 Task: Create a due date automation trigger when advanced on, on the tuesday before a card is due add content with a description not ending with resume at 11:00 AM.
Action: Mouse moved to (1258, 97)
Screenshot: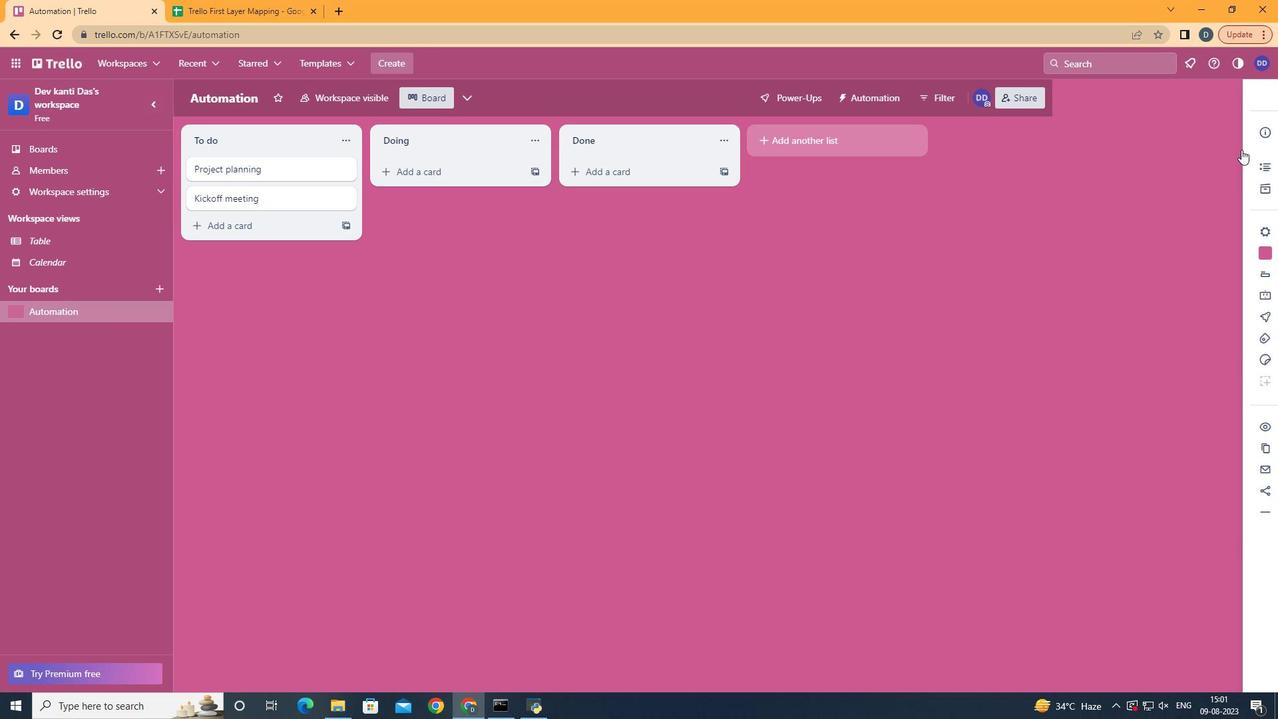 
Action: Mouse pressed left at (1258, 97)
Screenshot: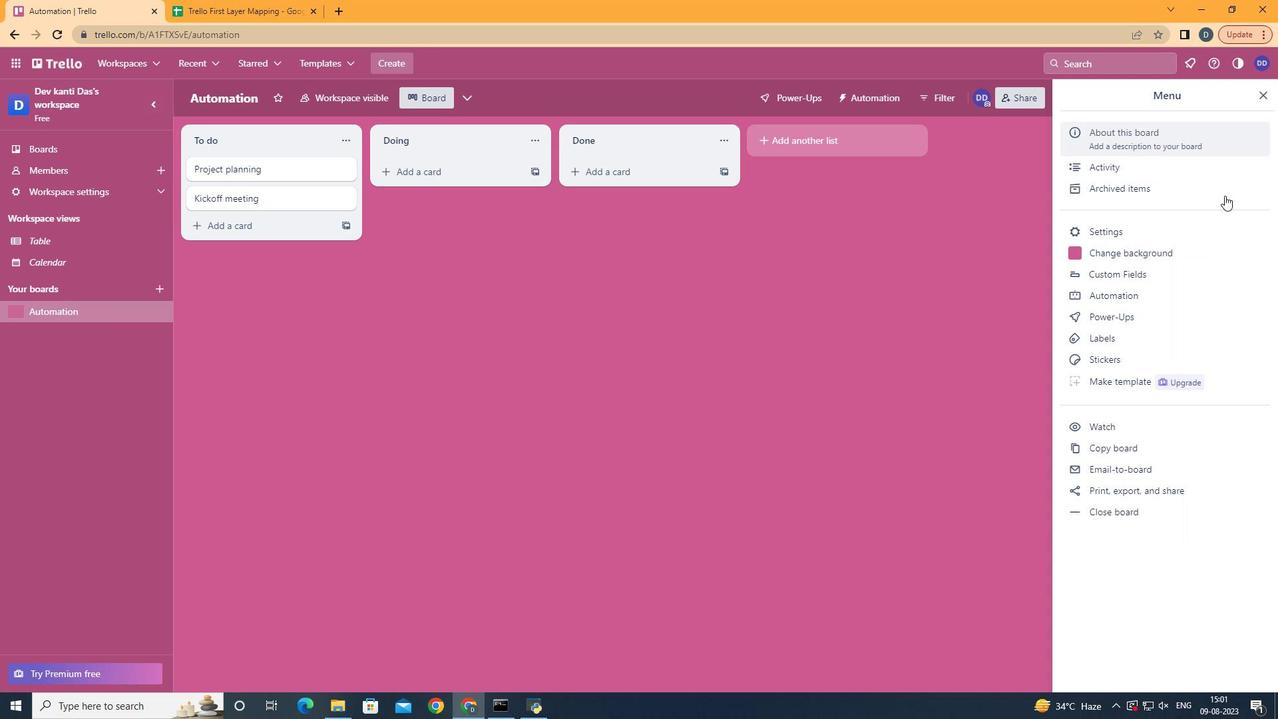 
Action: Mouse moved to (1118, 297)
Screenshot: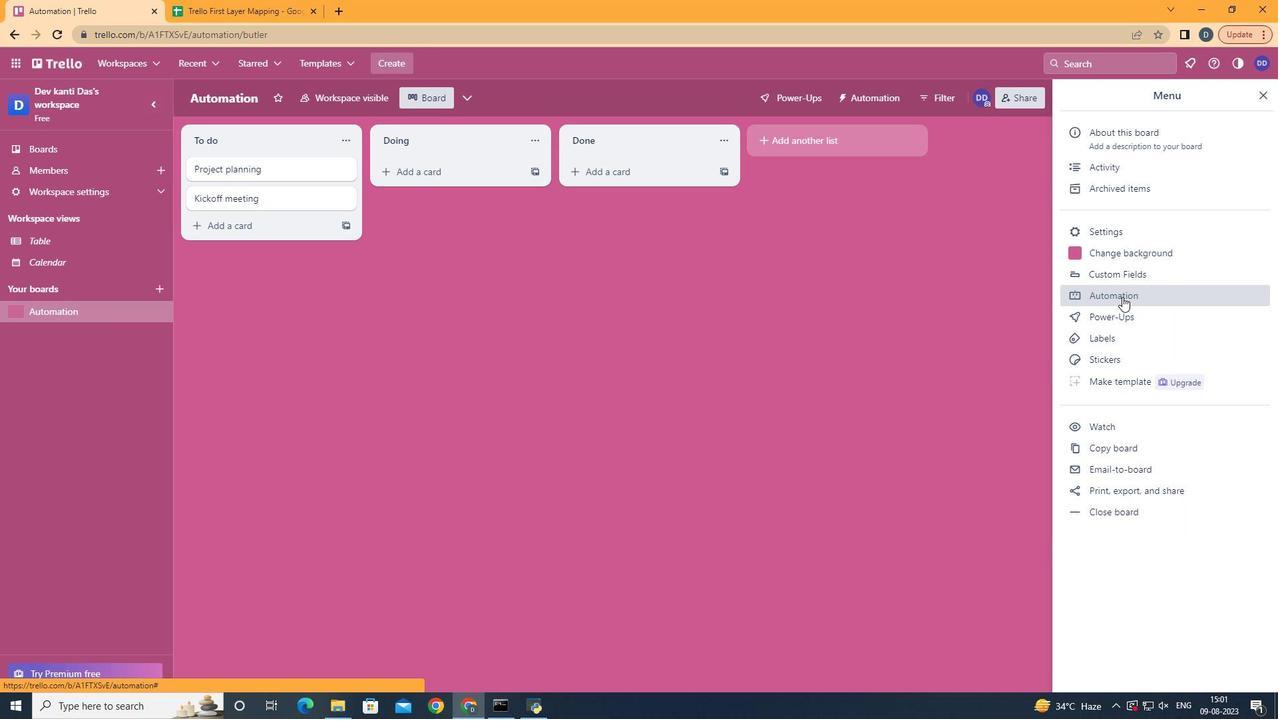 
Action: Mouse pressed left at (1118, 297)
Screenshot: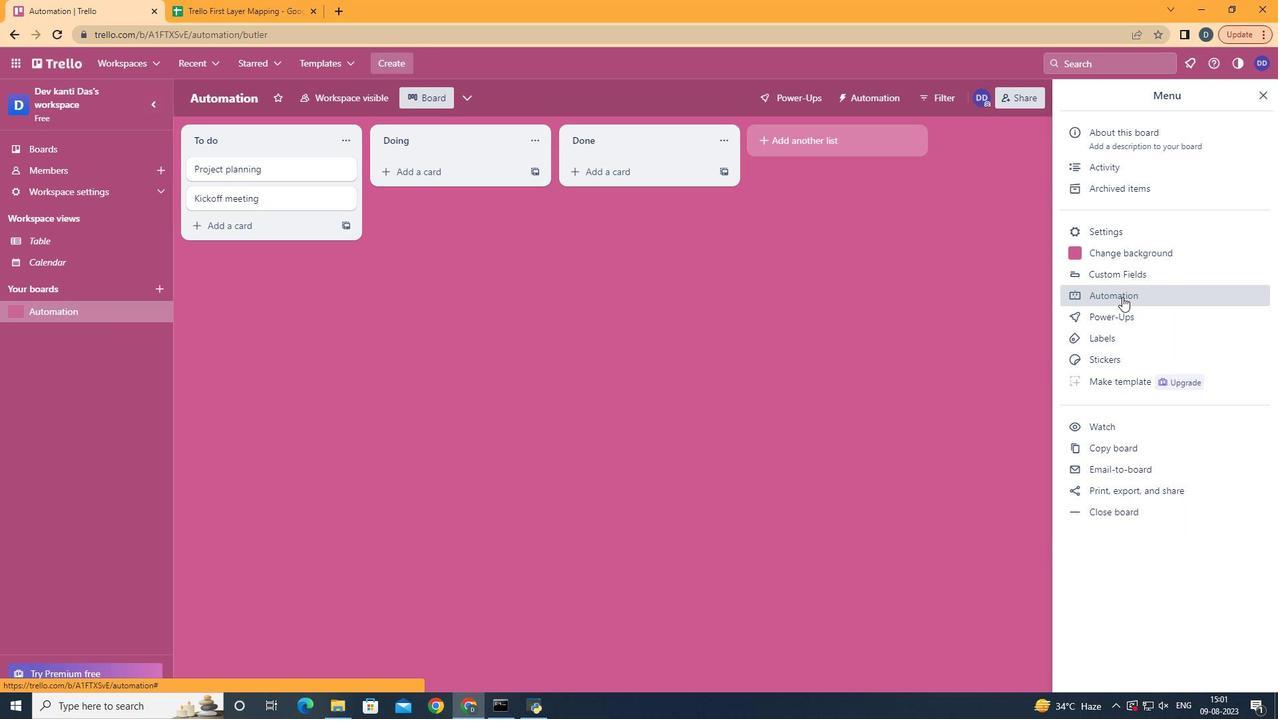 
Action: Mouse moved to (261, 275)
Screenshot: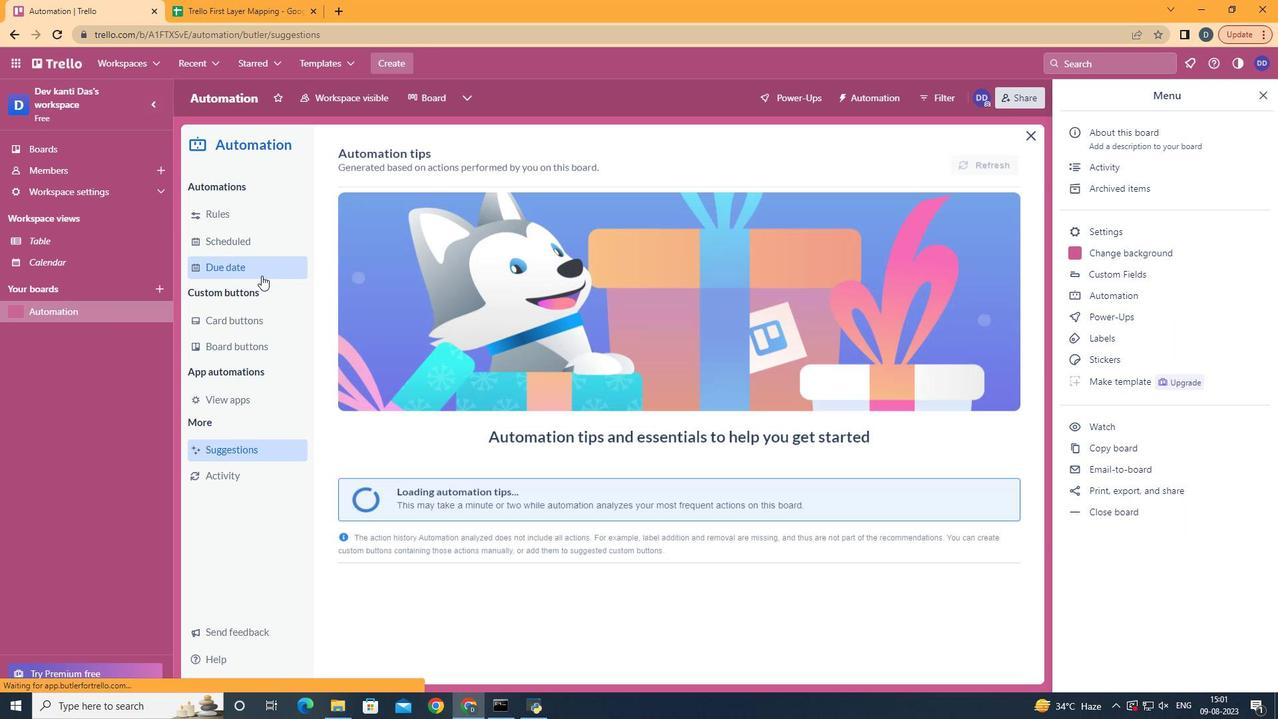 
Action: Mouse pressed left at (261, 275)
Screenshot: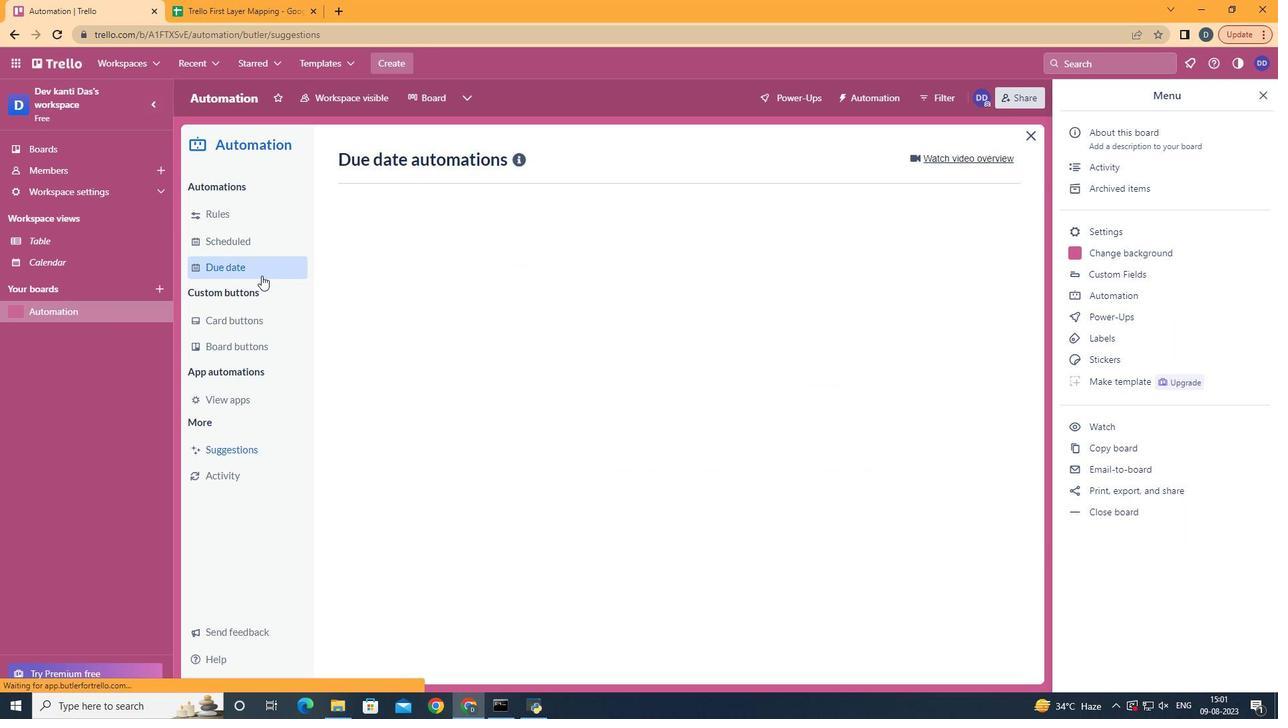 
Action: Mouse moved to (942, 155)
Screenshot: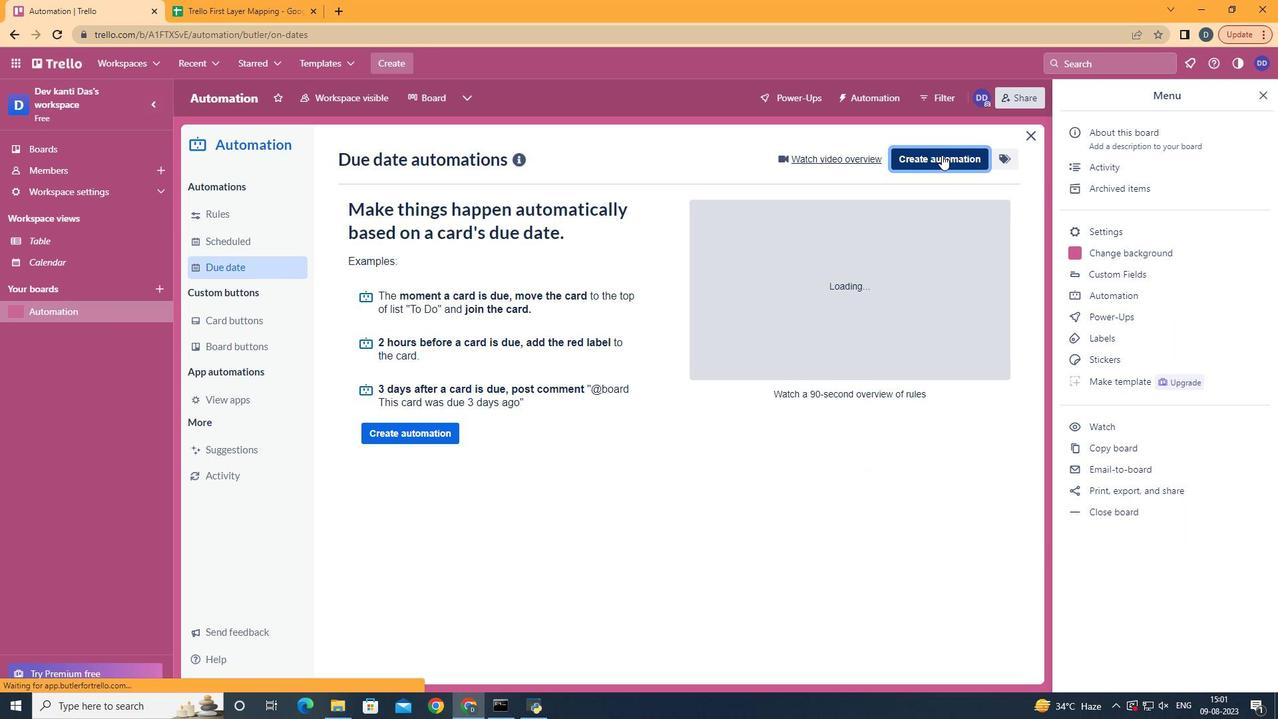 
Action: Mouse pressed left at (942, 155)
Screenshot: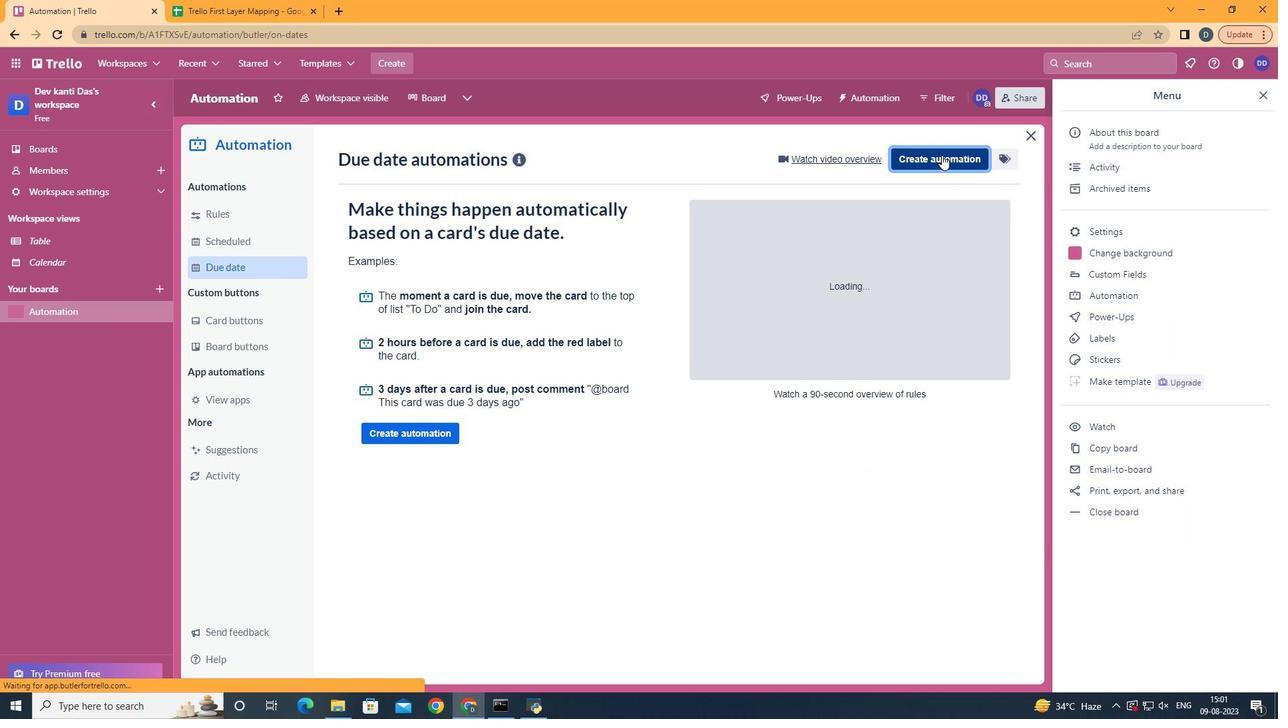 
Action: Mouse moved to (693, 283)
Screenshot: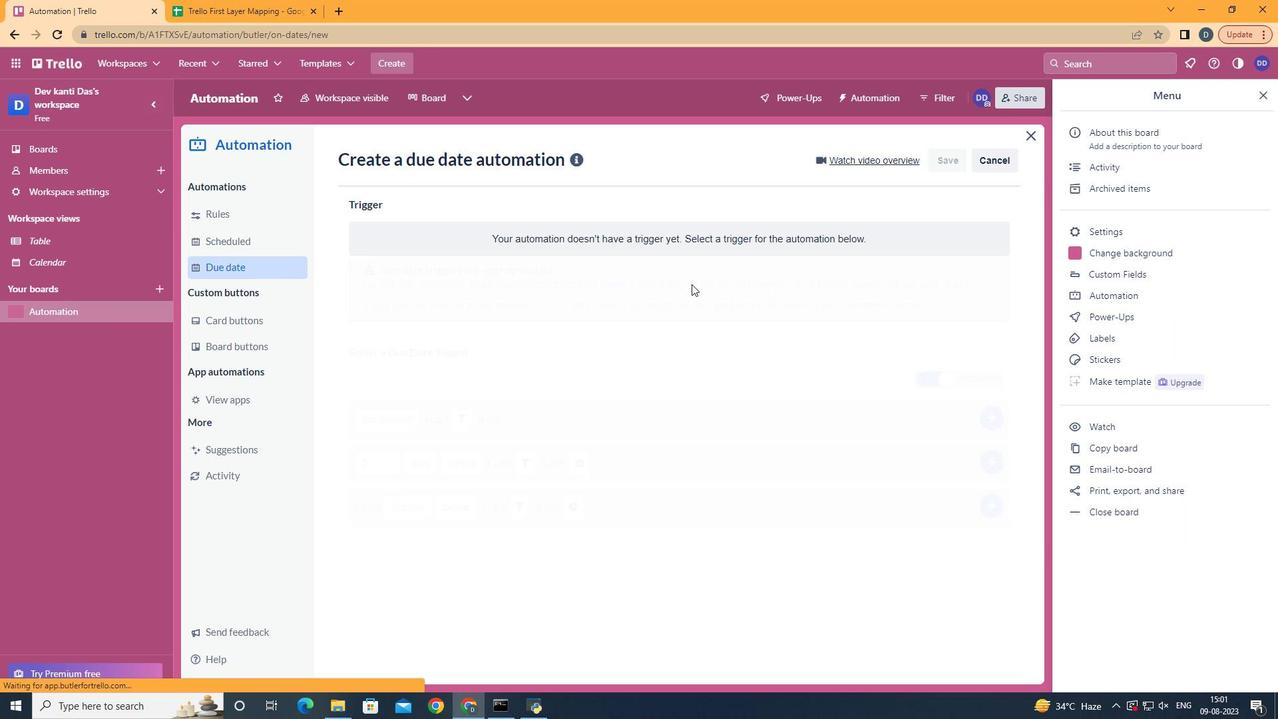 
Action: Mouse pressed left at (693, 283)
Screenshot: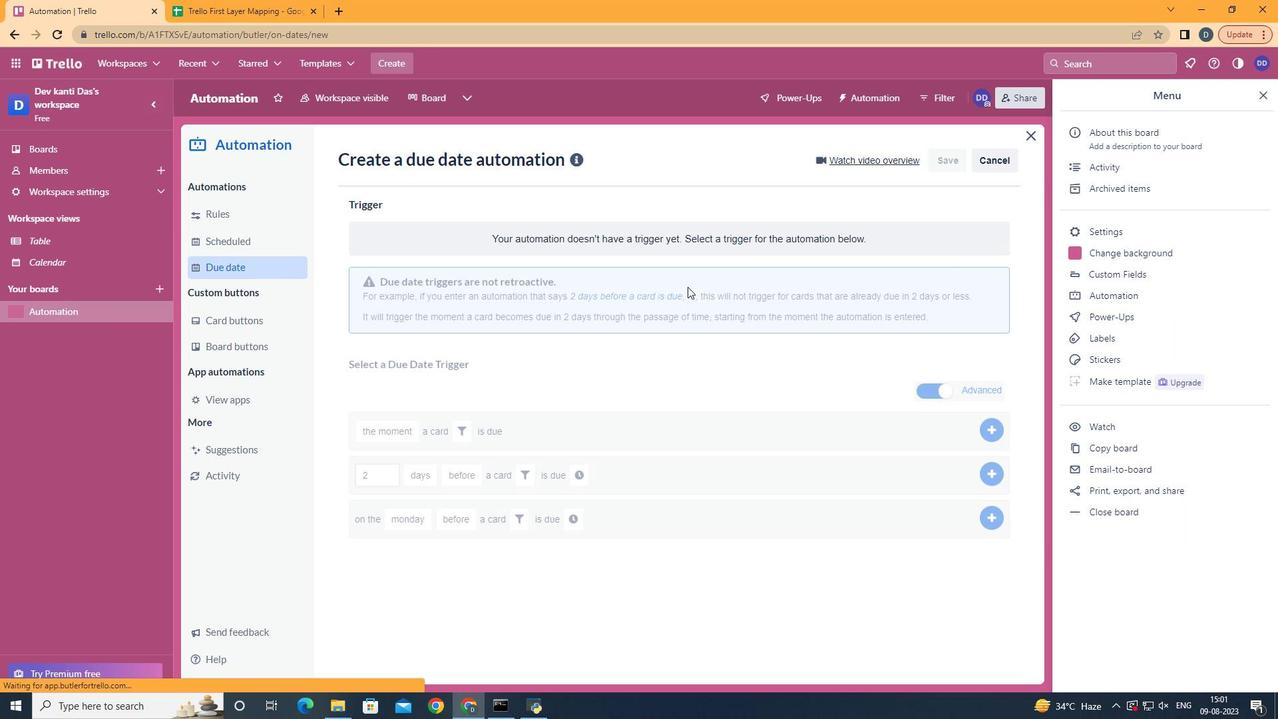 
Action: Mouse moved to (440, 385)
Screenshot: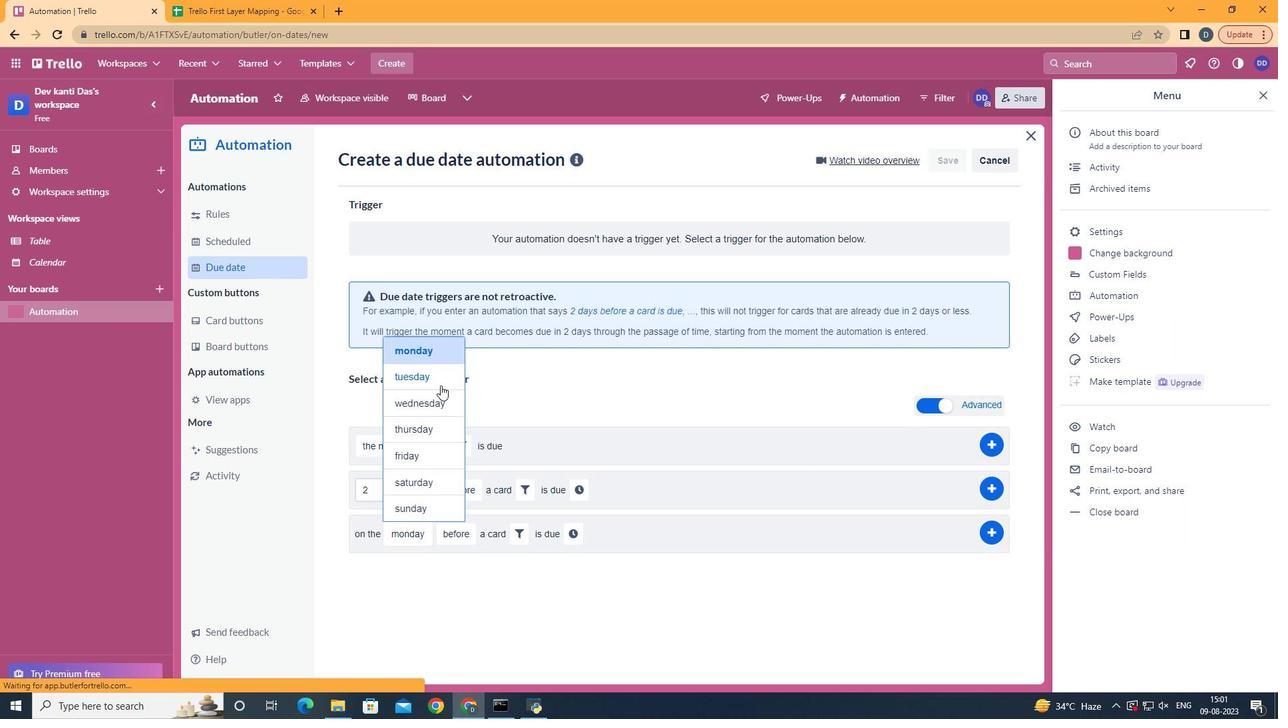 
Action: Mouse pressed left at (440, 385)
Screenshot: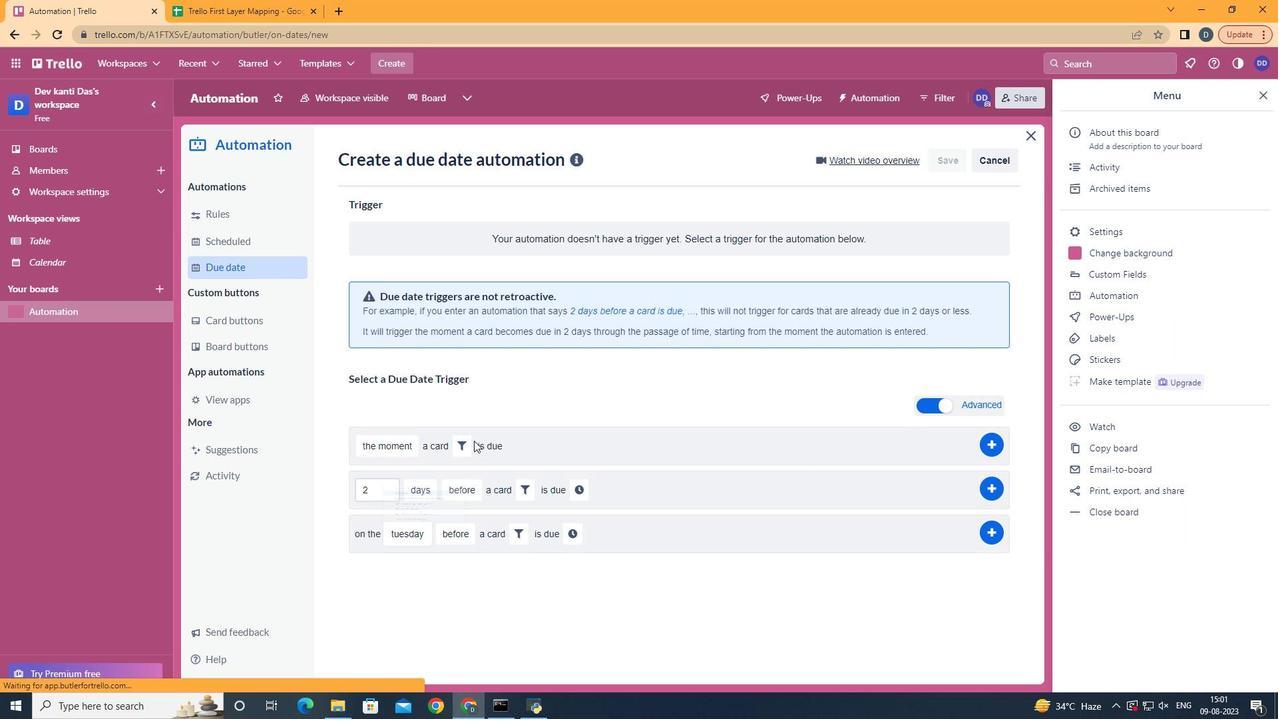 
Action: Mouse moved to (523, 540)
Screenshot: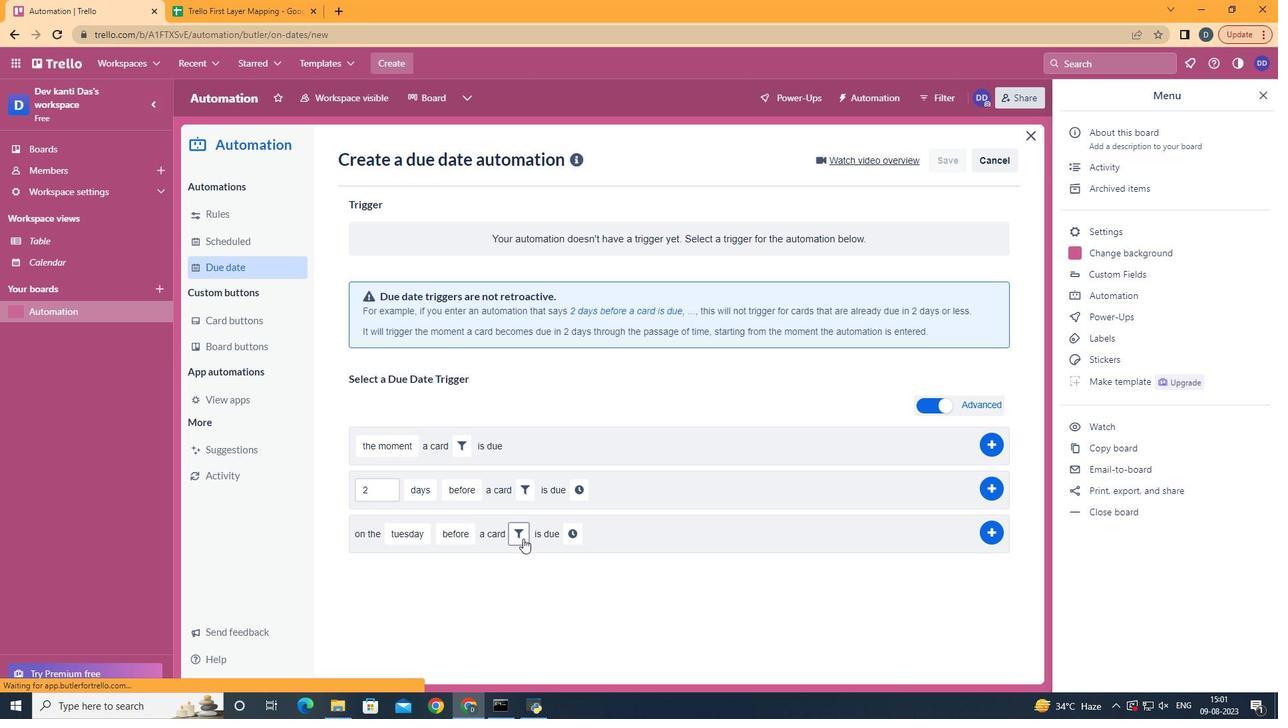 
Action: Mouse pressed left at (523, 540)
Screenshot: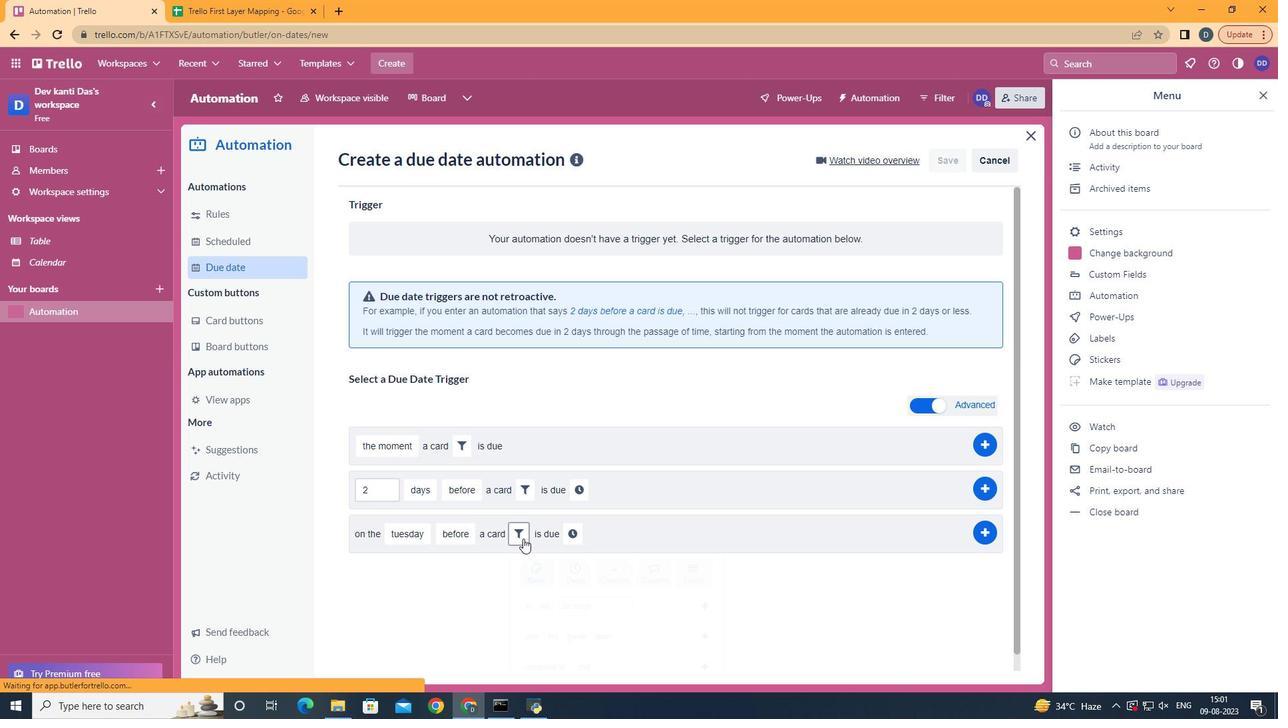 
Action: Mouse moved to (688, 576)
Screenshot: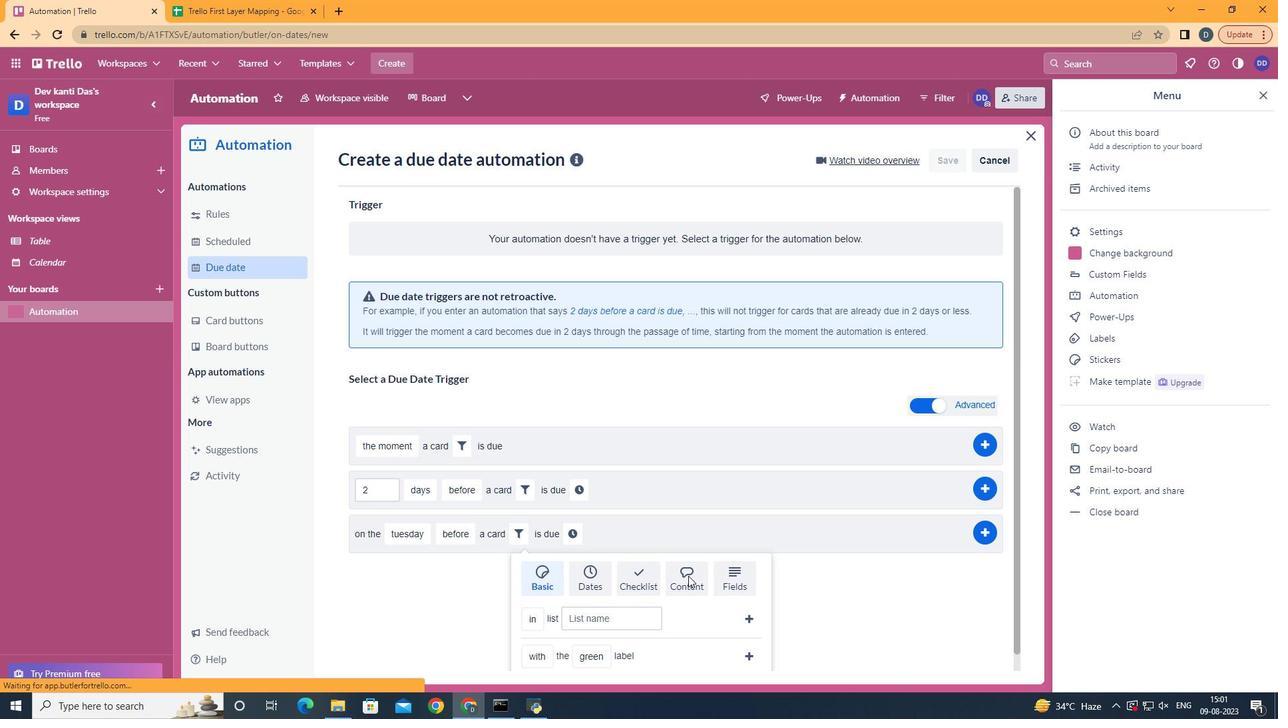 
Action: Mouse pressed left at (688, 576)
Screenshot: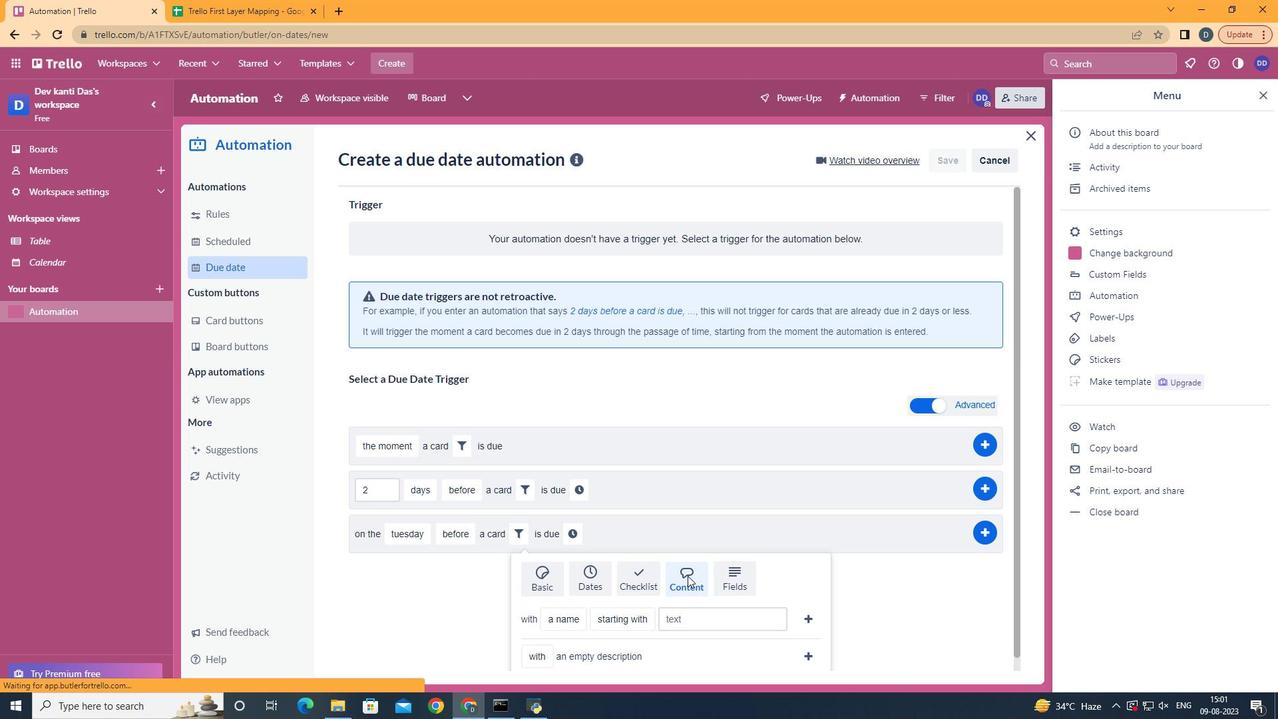 
Action: Mouse moved to (692, 577)
Screenshot: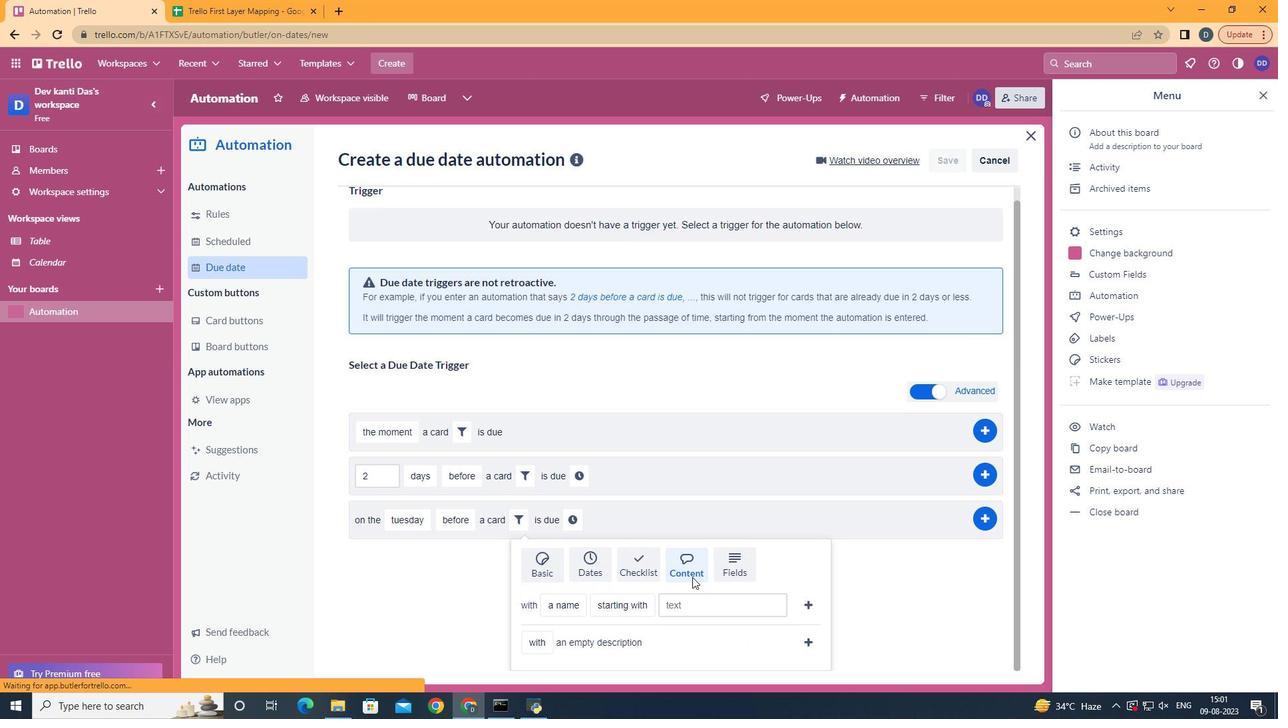 
Action: Mouse scrolled (692, 576) with delta (0, 0)
Screenshot: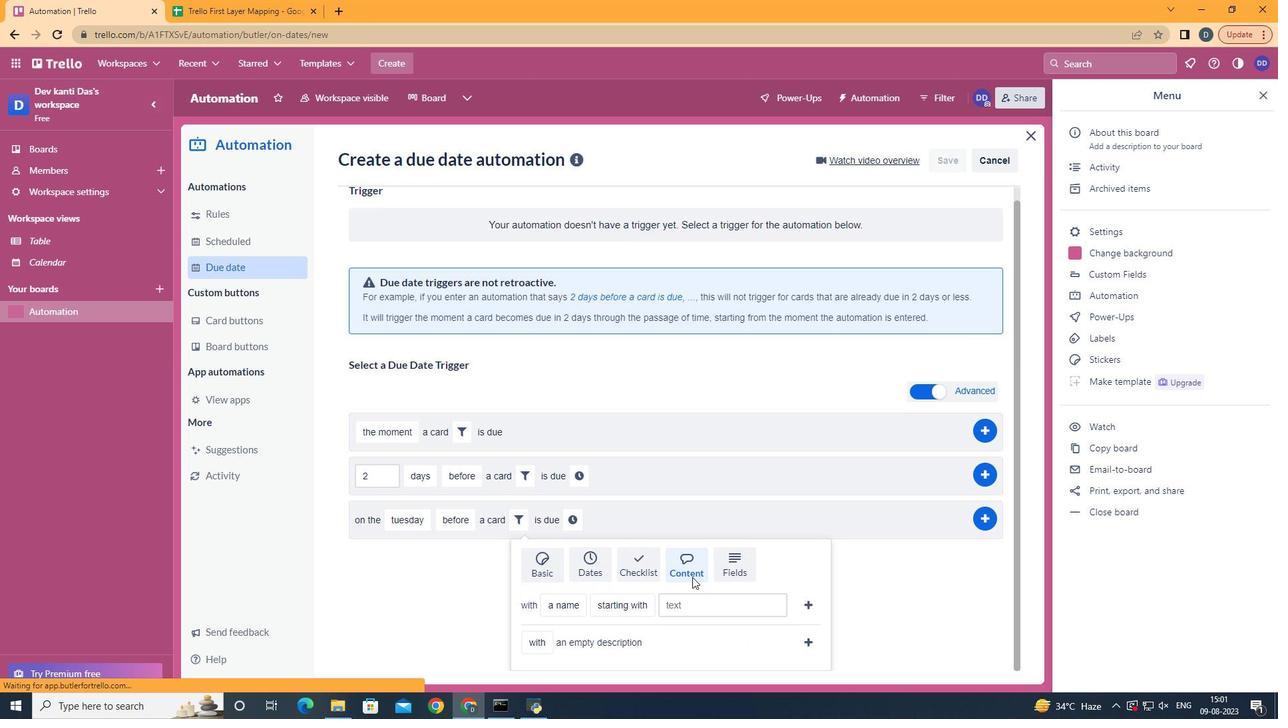 
Action: Mouse scrolled (692, 576) with delta (0, 0)
Screenshot: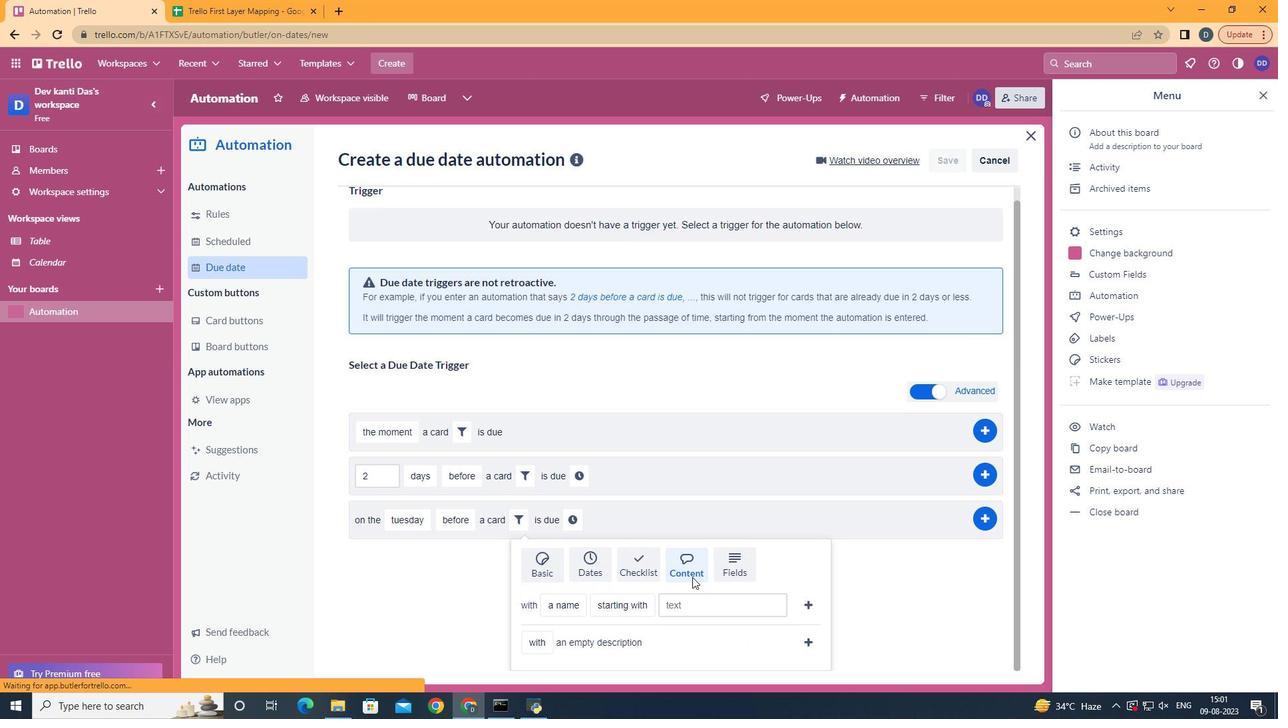 
Action: Mouse scrolled (692, 576) with delta (0, 0)
Screenshot: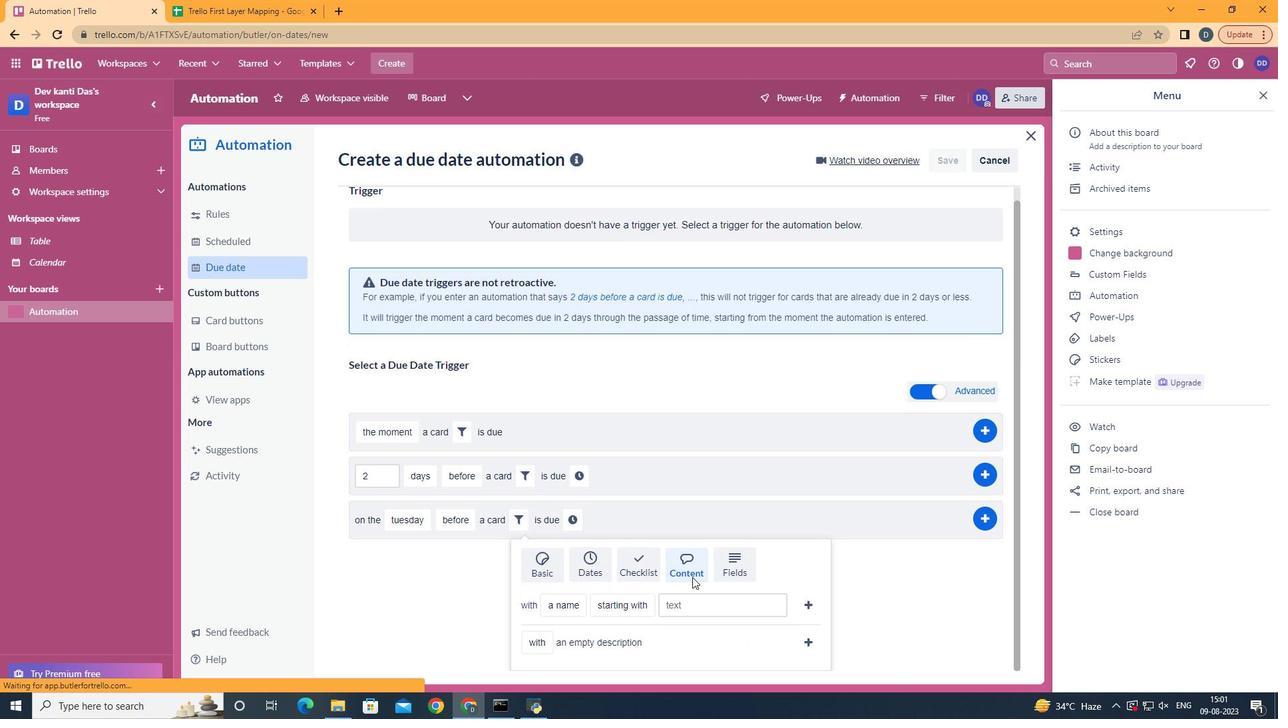 
Action: Mouse moved to (589, 558)
Screenshot: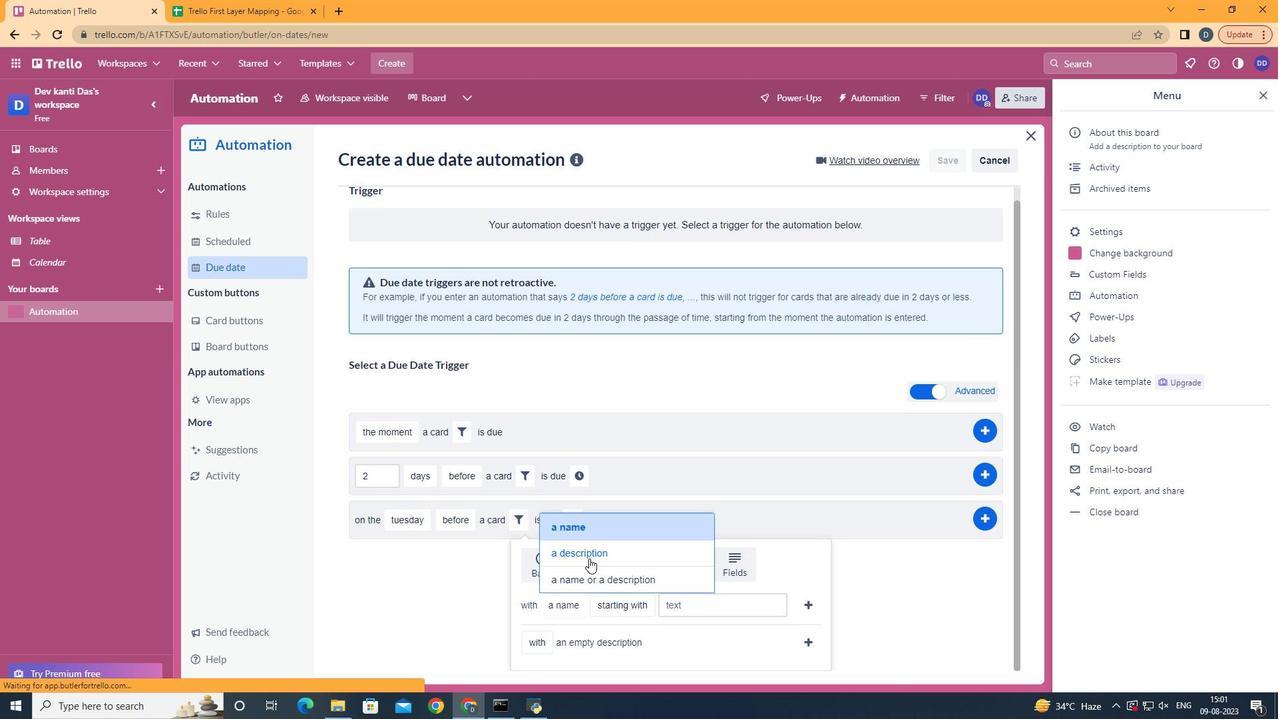 
Action: Mouse pressed left at (589, 558)
Screenshot: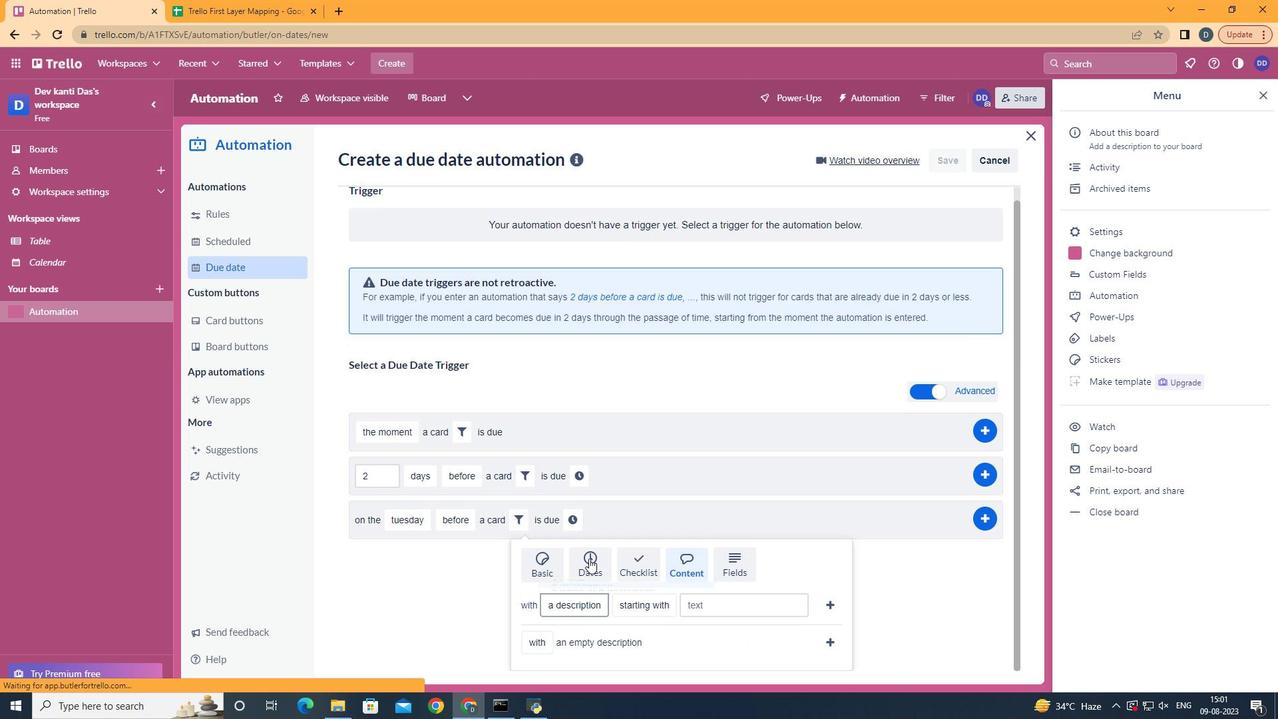 
Action: Mouse moved to (677, 550)
Screenshot: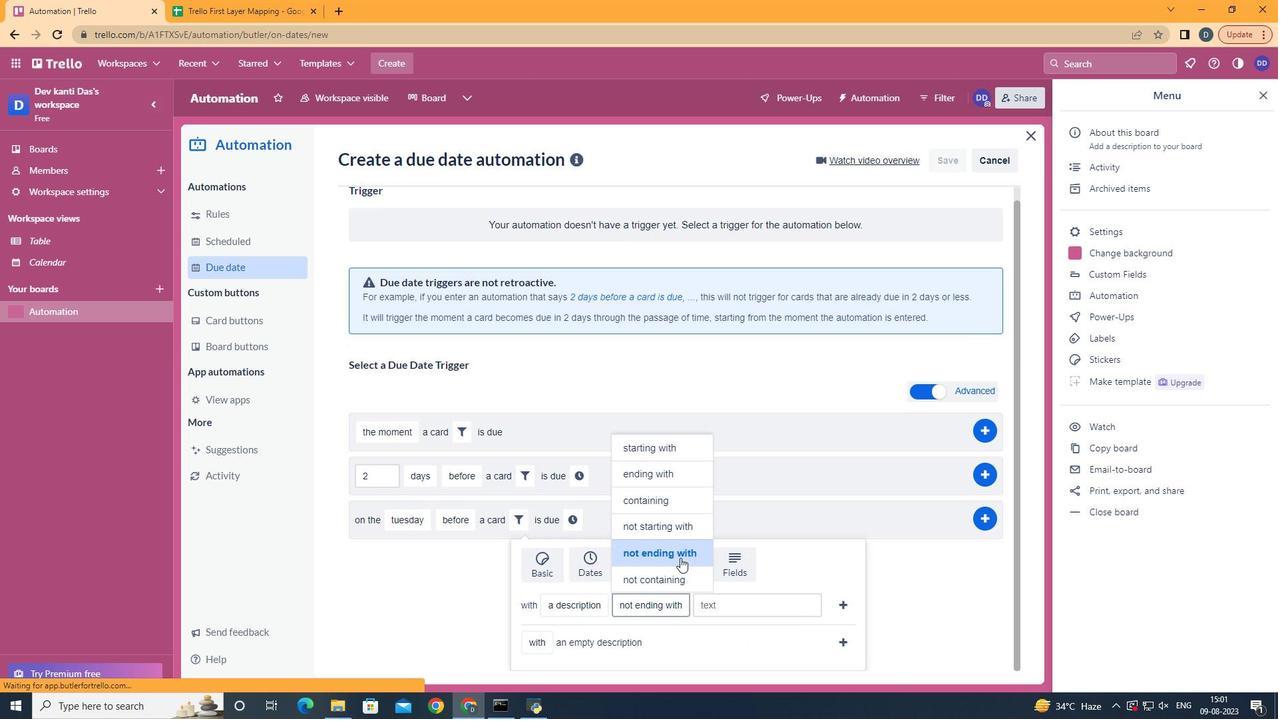 
Action: Mouse pressed left at (677, 550)
Screenshot: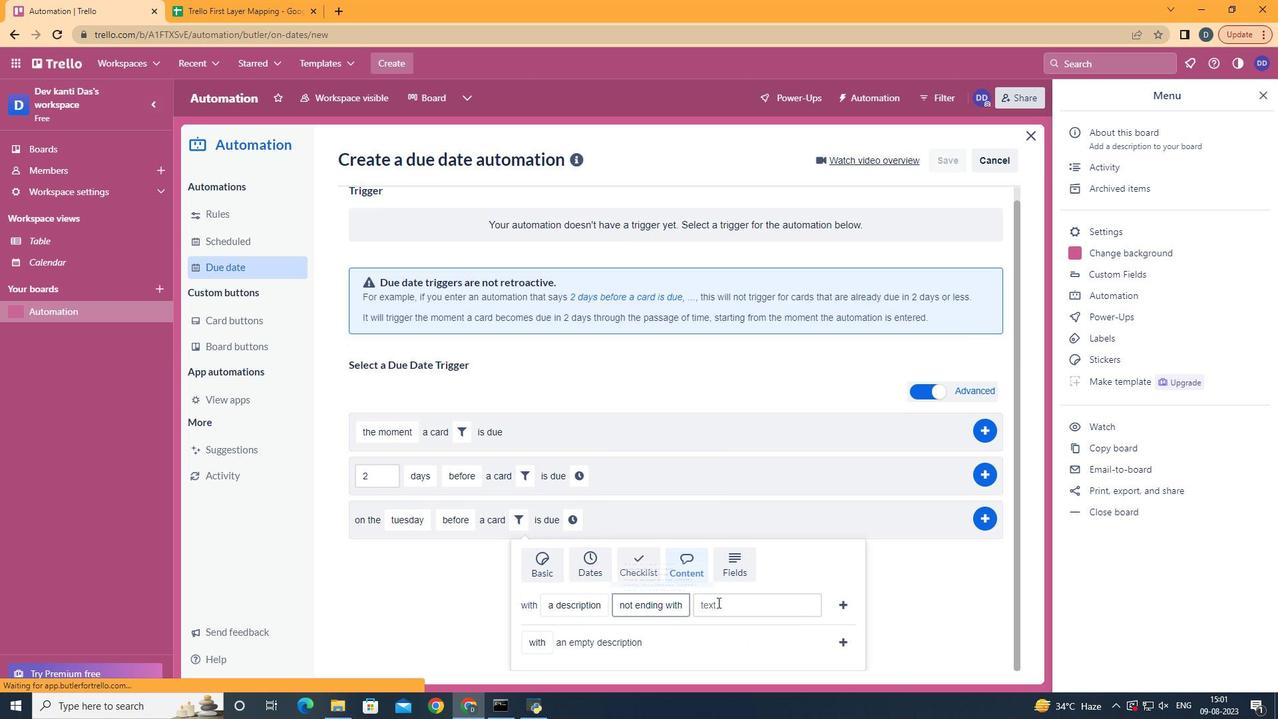 
Action: Mouse moved to (719, 603)
Screenshot: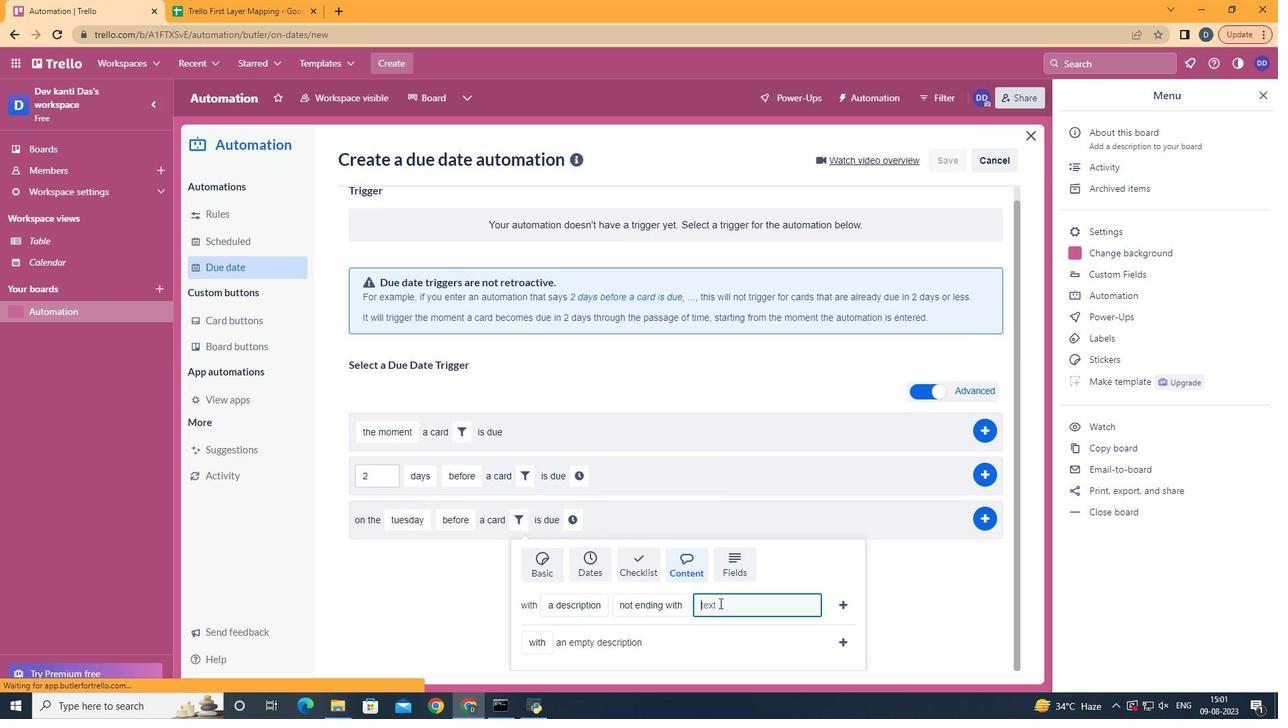
Action: Mouse pressed left at (719, 603)
Screenshot: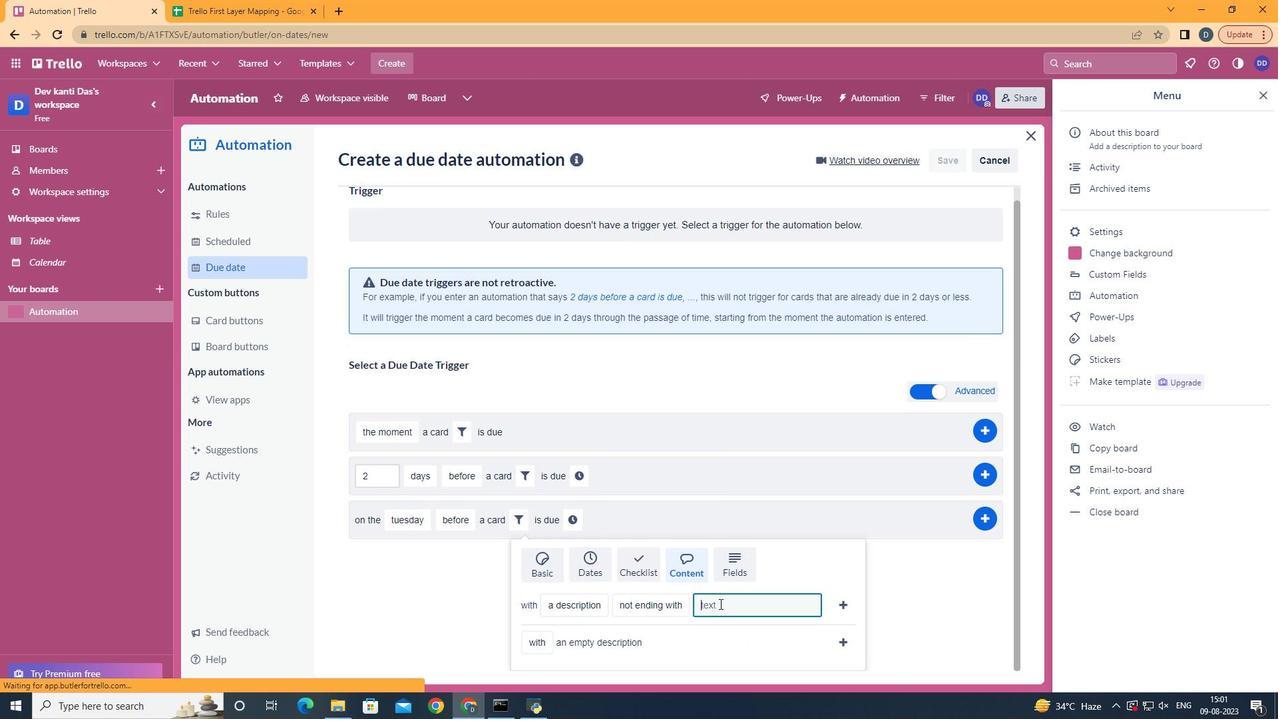 
Action: Mouse moved to (719, 604)
Screenshot: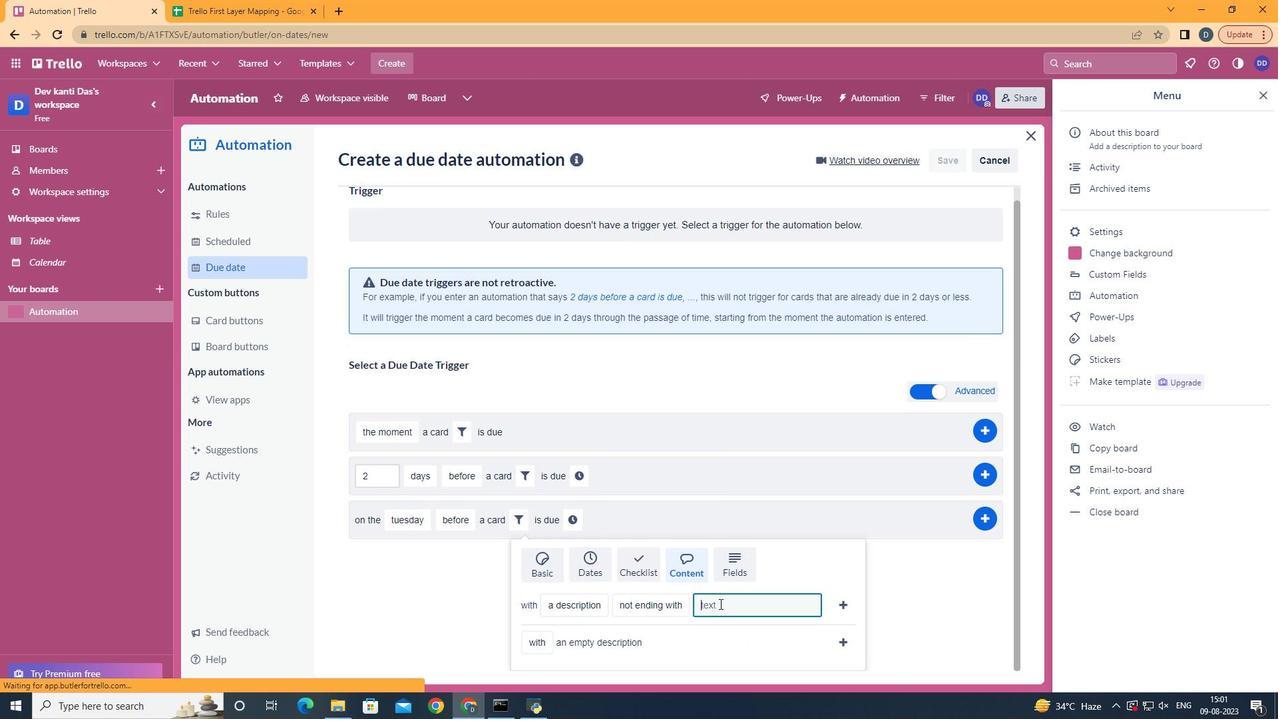
Action: Key pressed resume
Screenshot: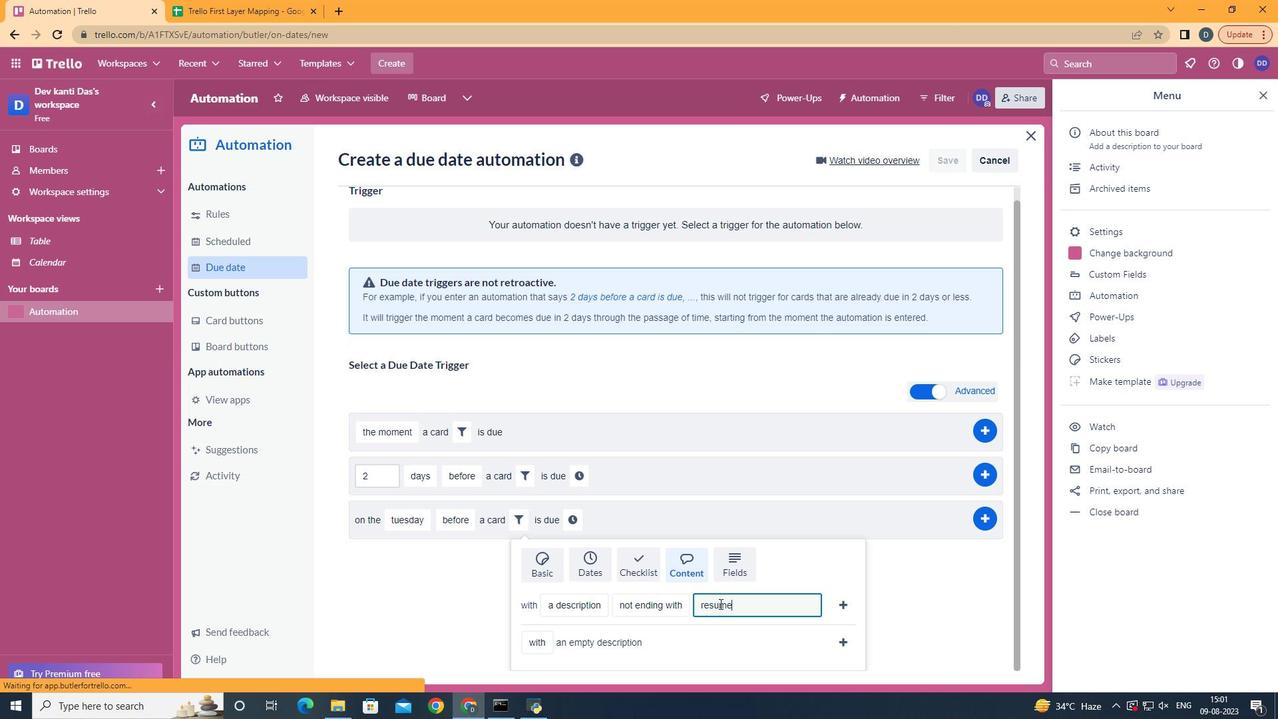 
Action: Mouse moved to (845, 605)
Screenshot: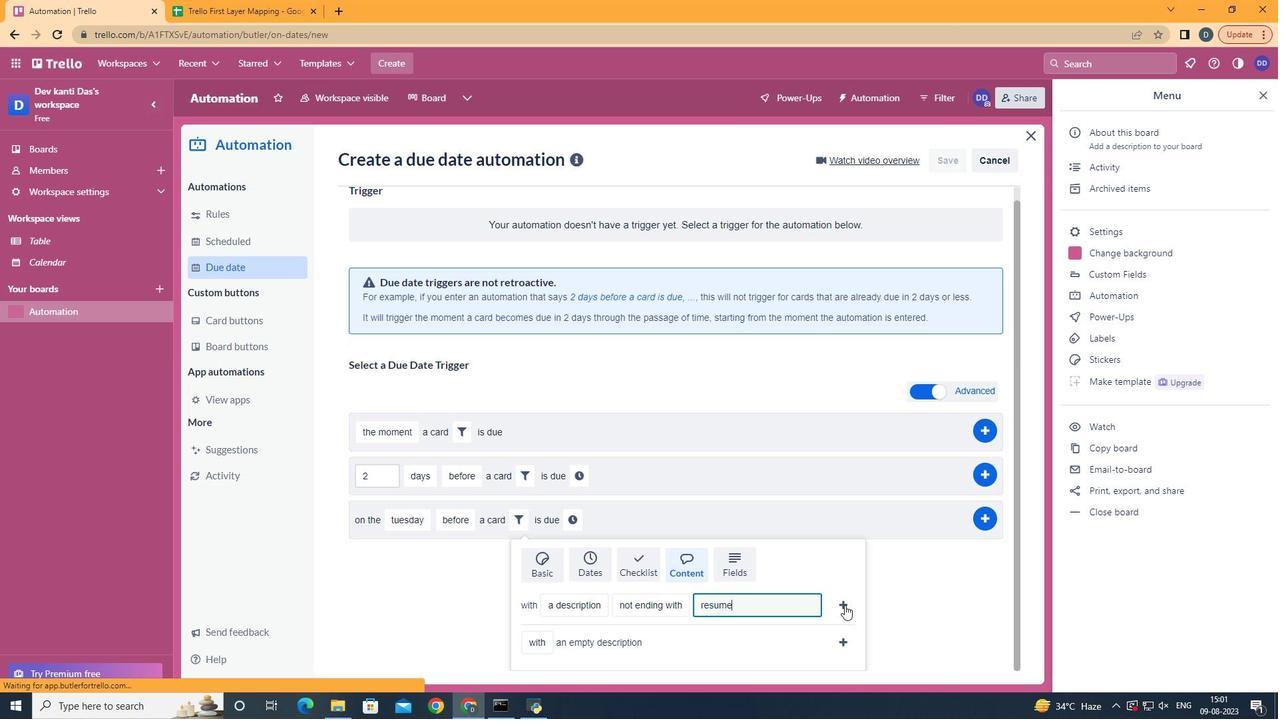 
Action: Mouse pressed left at (845, 605)
Screenshot: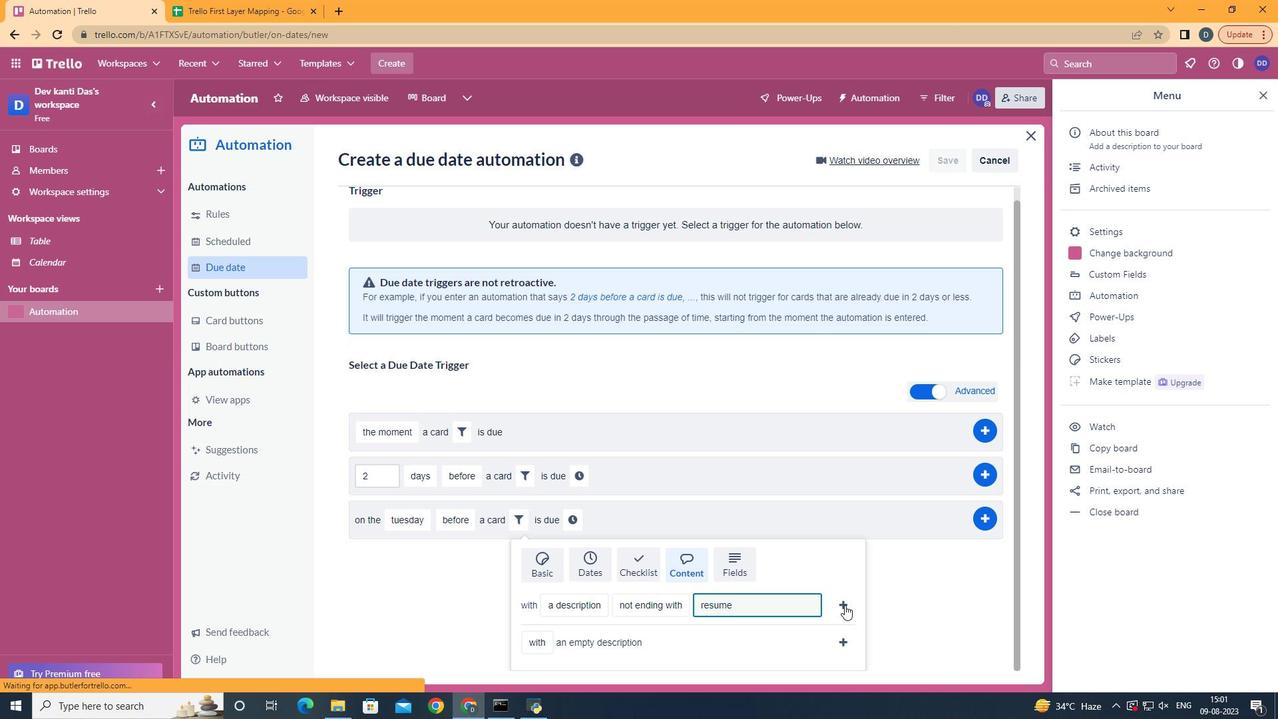 
Action: Mouse moved to (785, 544)
Screenshot: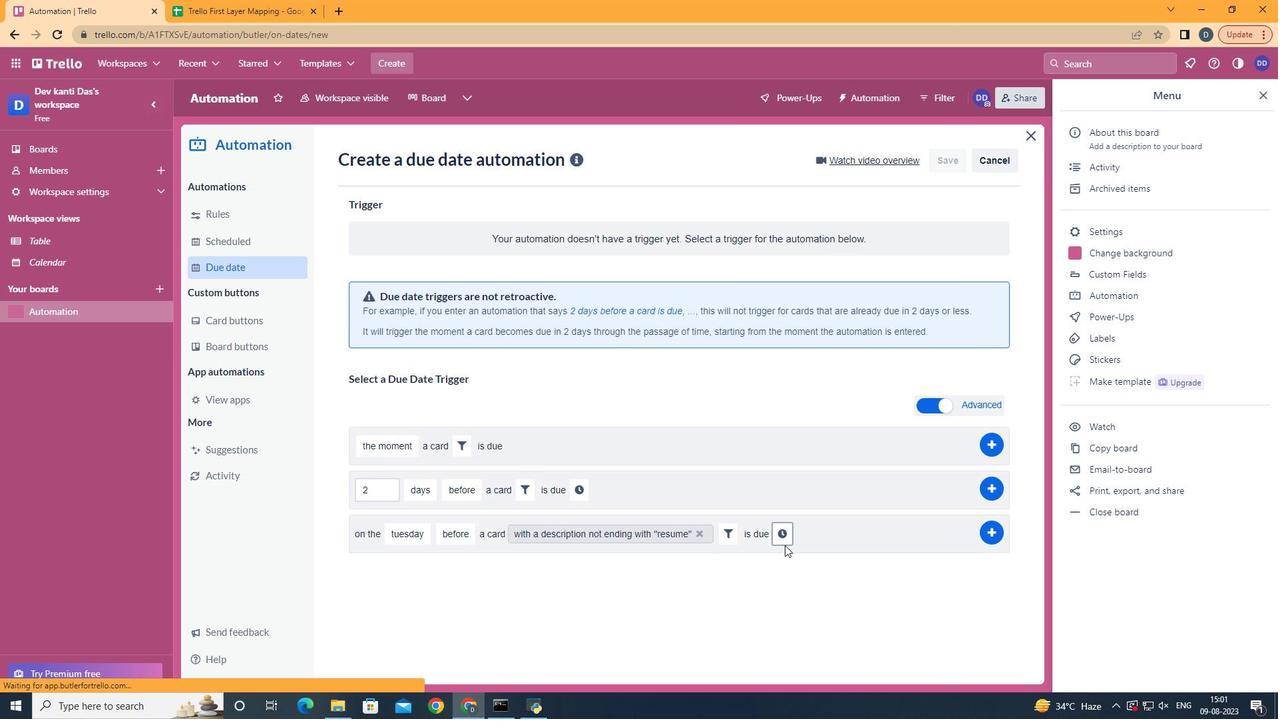
Action: Mouse pressed left at (785, 544)
Screenshot: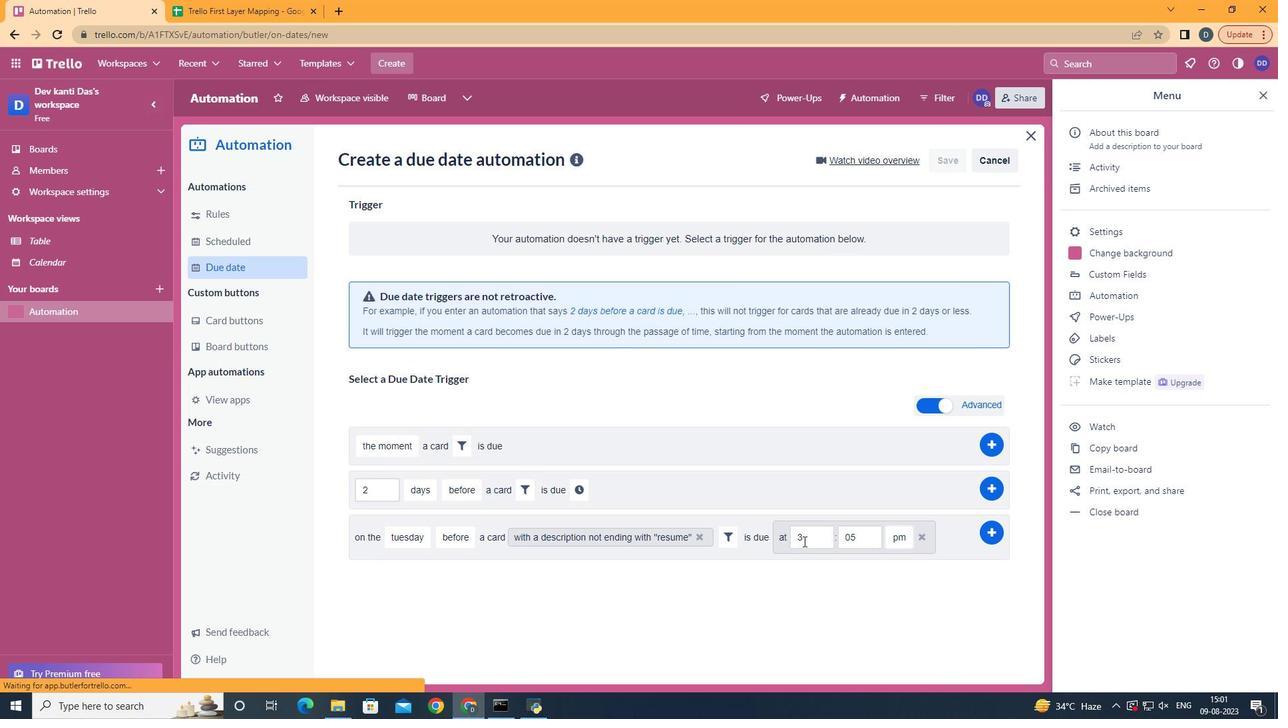 
Action: Mouse moved to (809, 539)
Screenshot: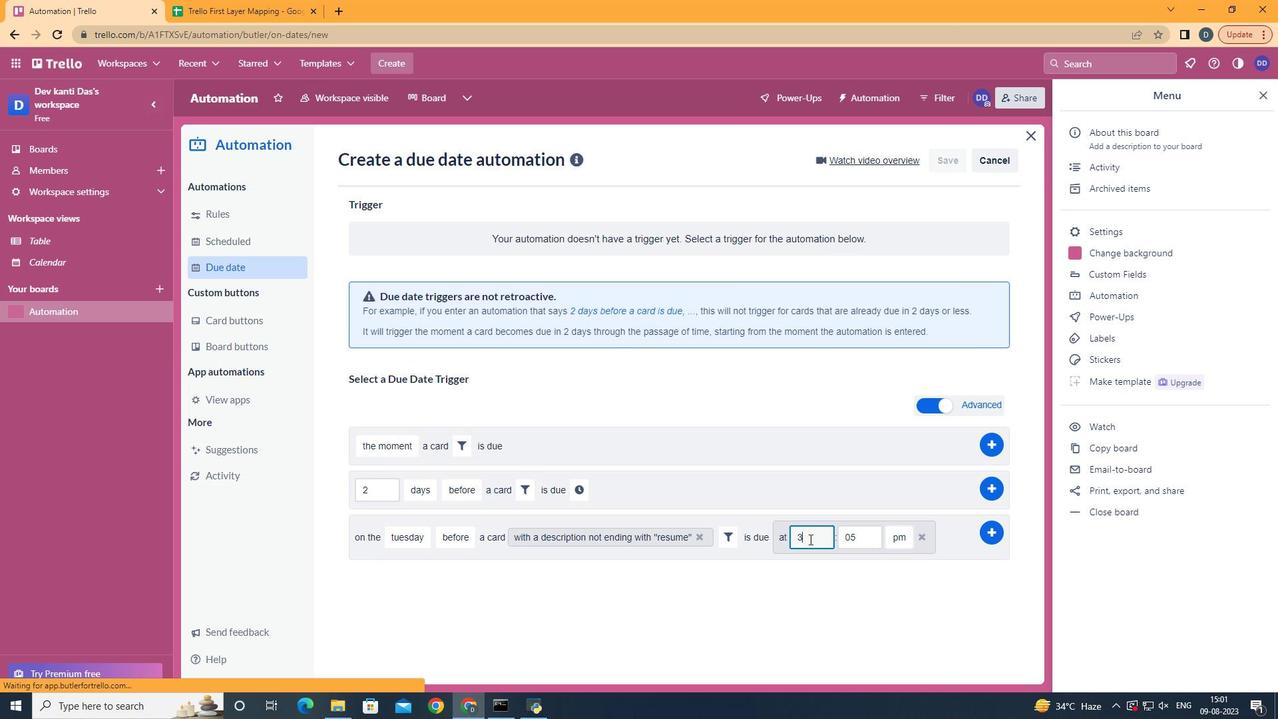 
Action: Mouse pressed left at (809, 539)
Screenshot: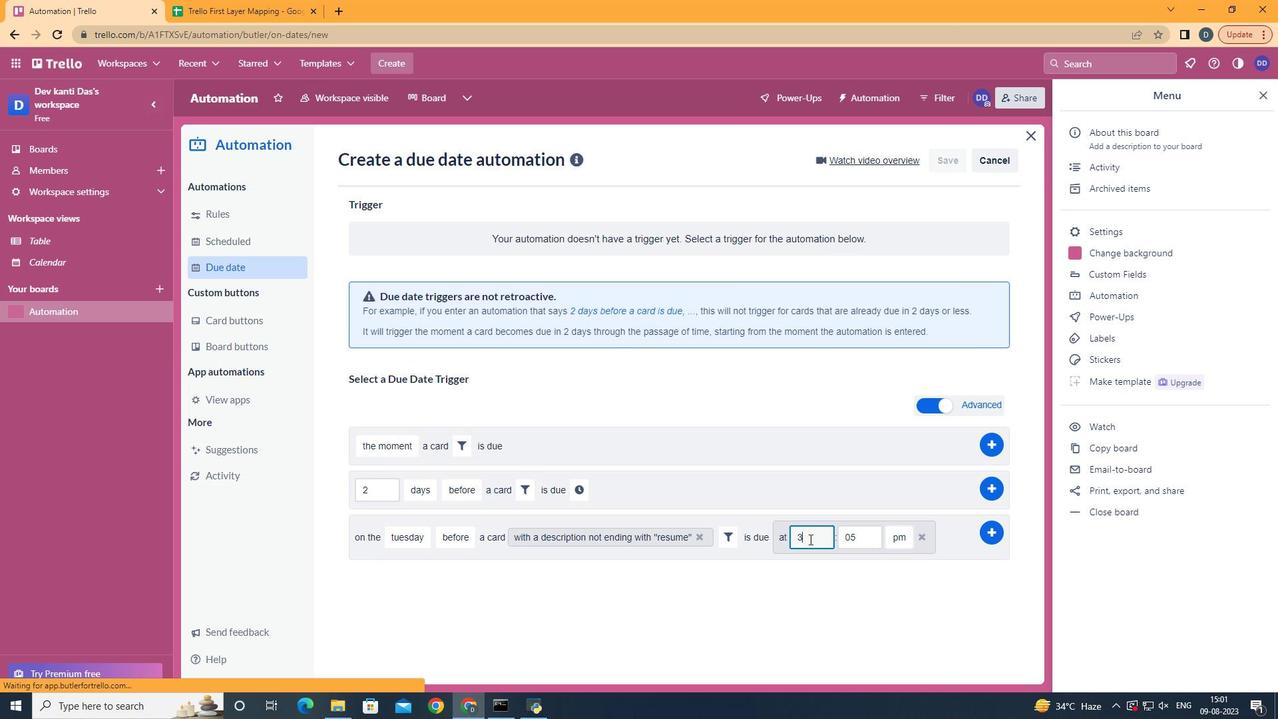 
Action: Mouse moved to (811, 538)
Screenshot: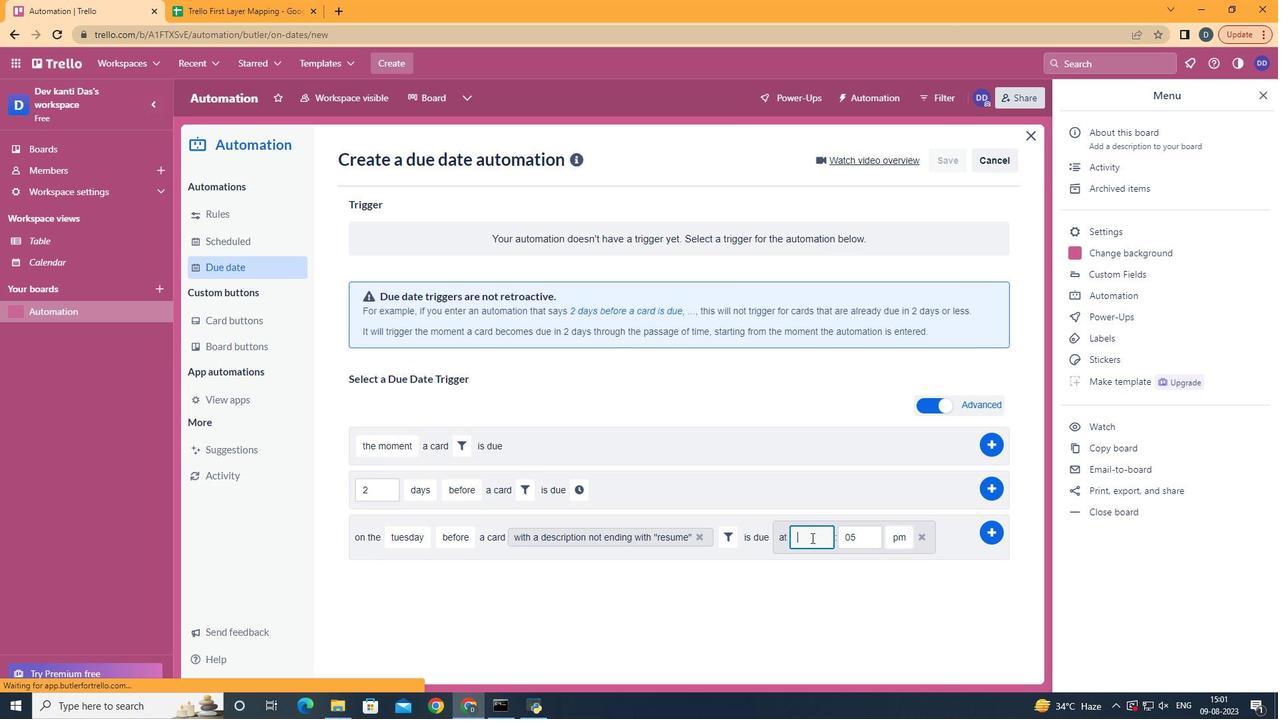 
Action: Key pressed <Key.backspace>11
Screenshot: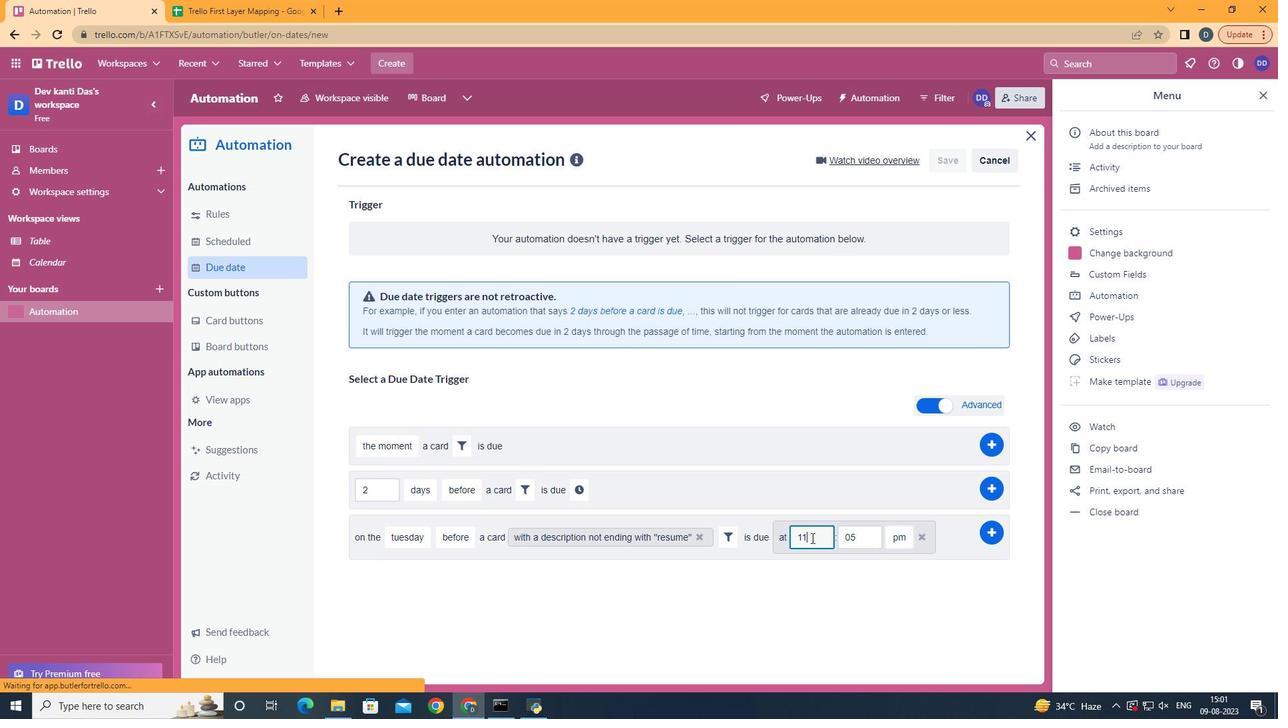 
Action: Mouse moved to (873, 545)
Screenshot: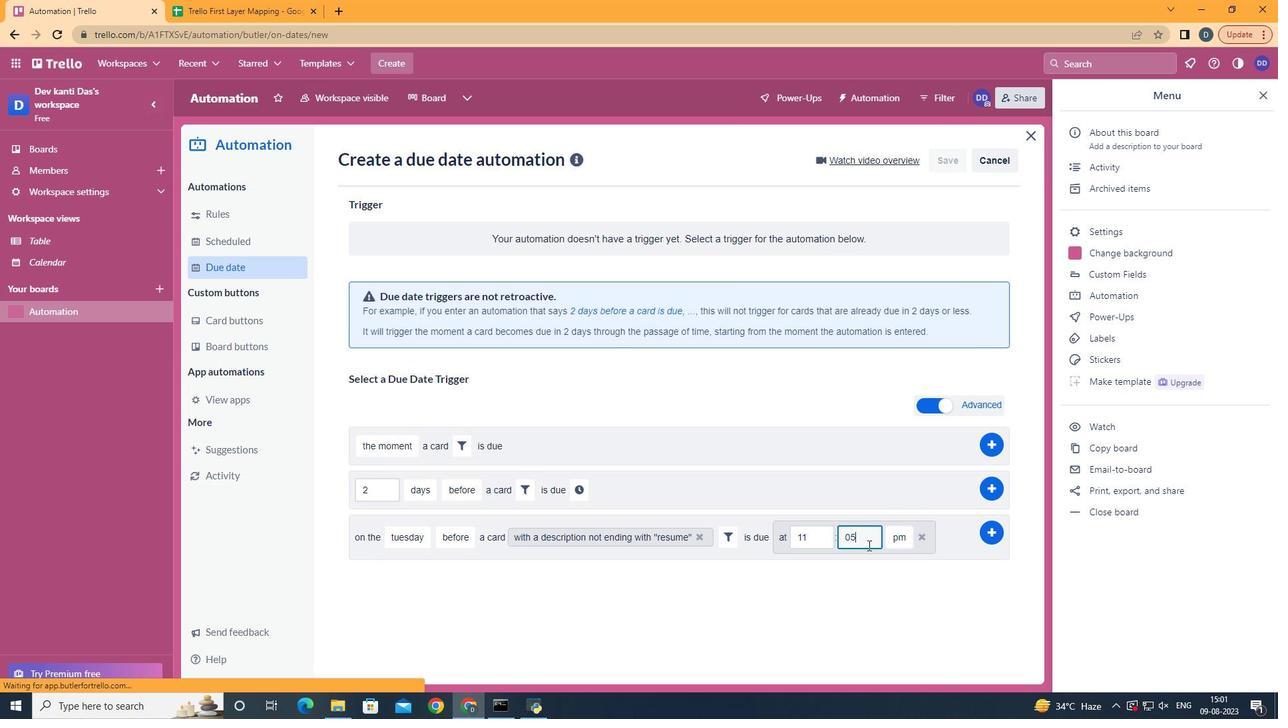 
Action: Mouse pressed left at (873, 545)
Screenshot: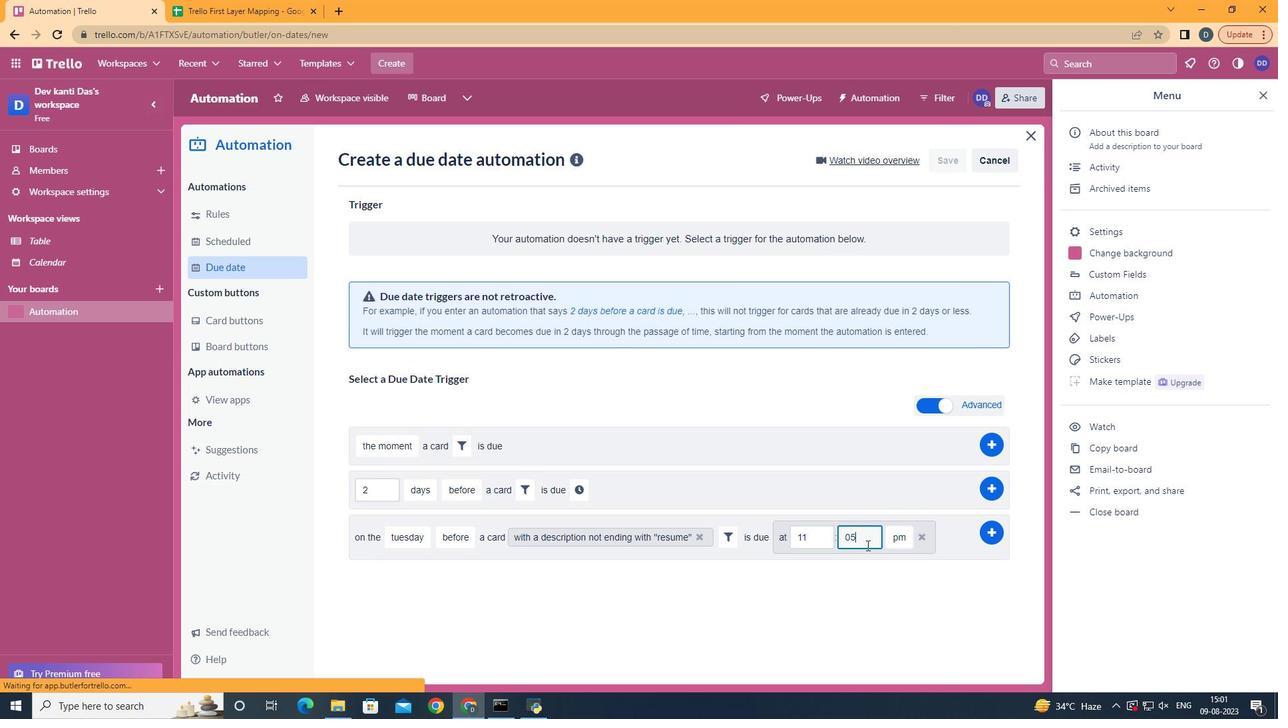 
Action: Mouse moved to (867, 545)
Screenshot: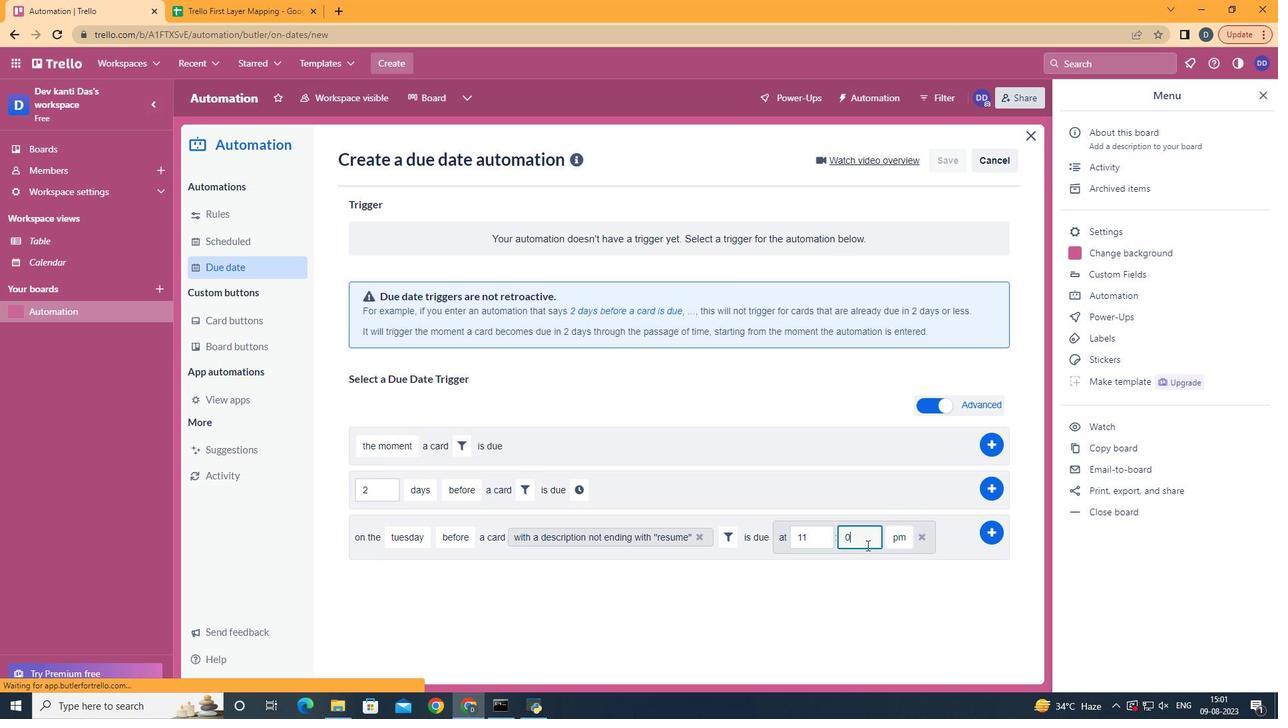 
Action: Key pressed <Key.backspace>0
Screenshot: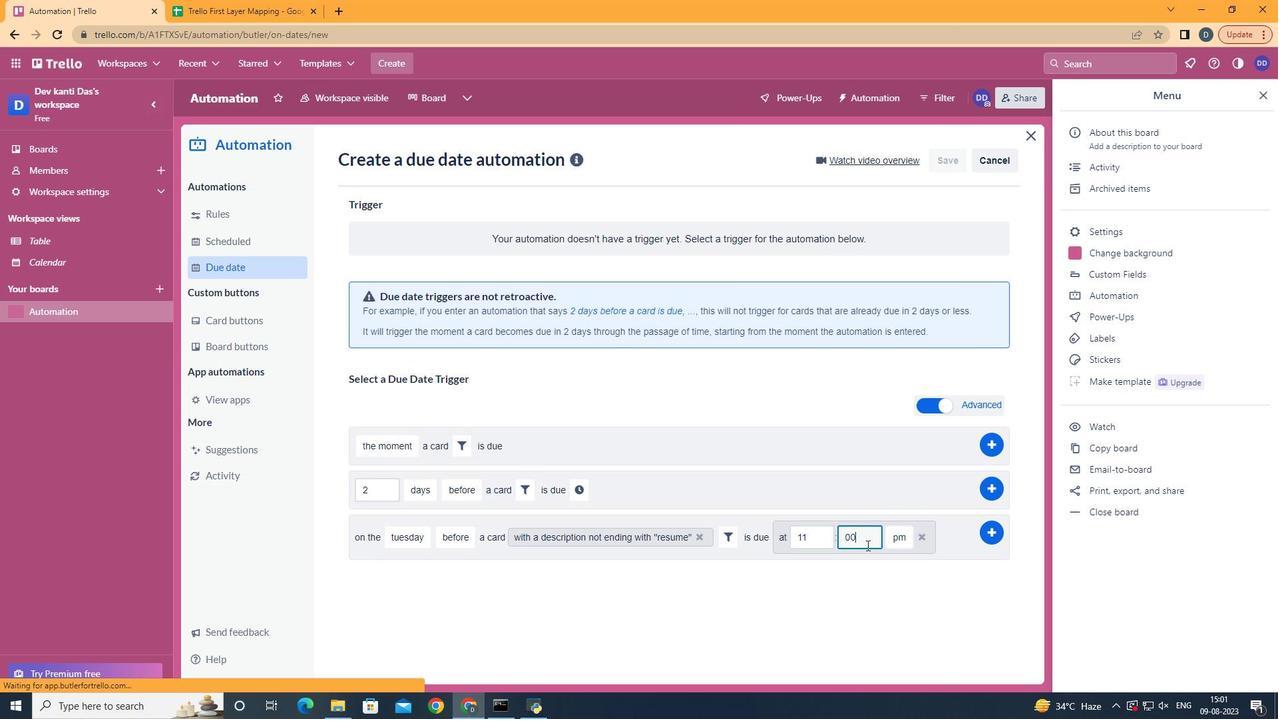 
Action: Mouse moved to (901, 561)
Screenshot: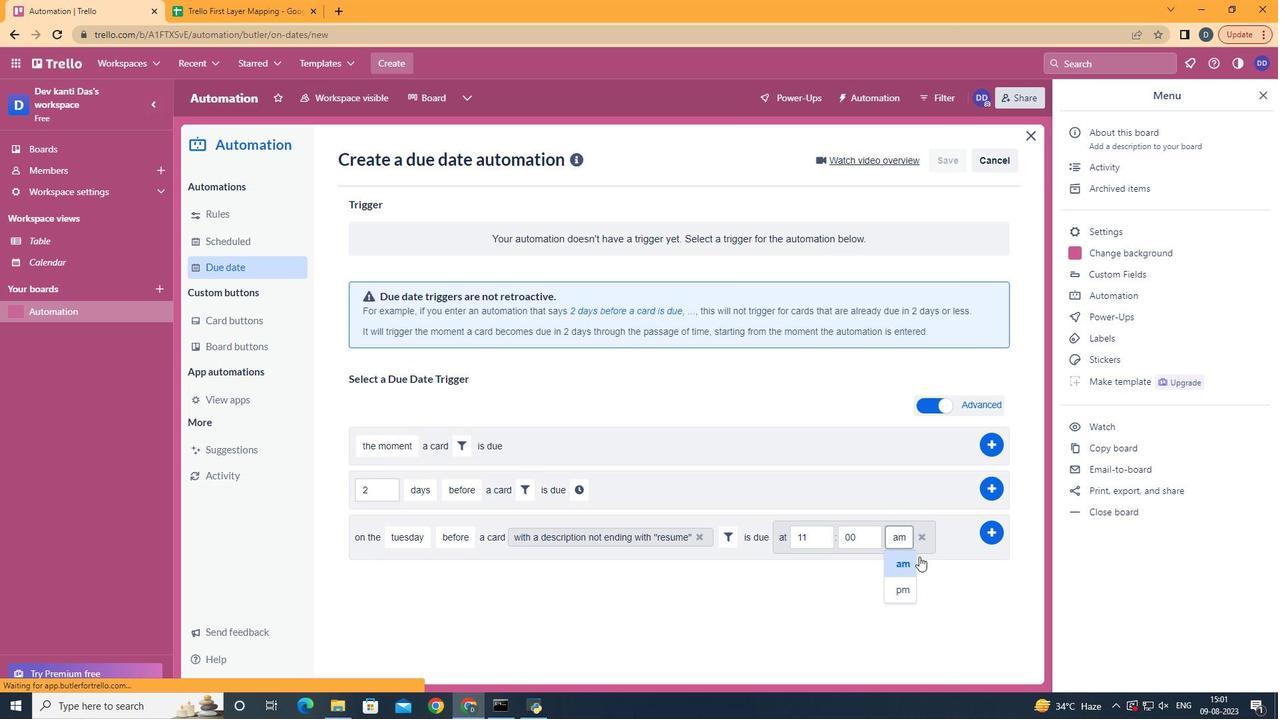 
Action: Mouse pressed left at (901, 561)
Screenshot: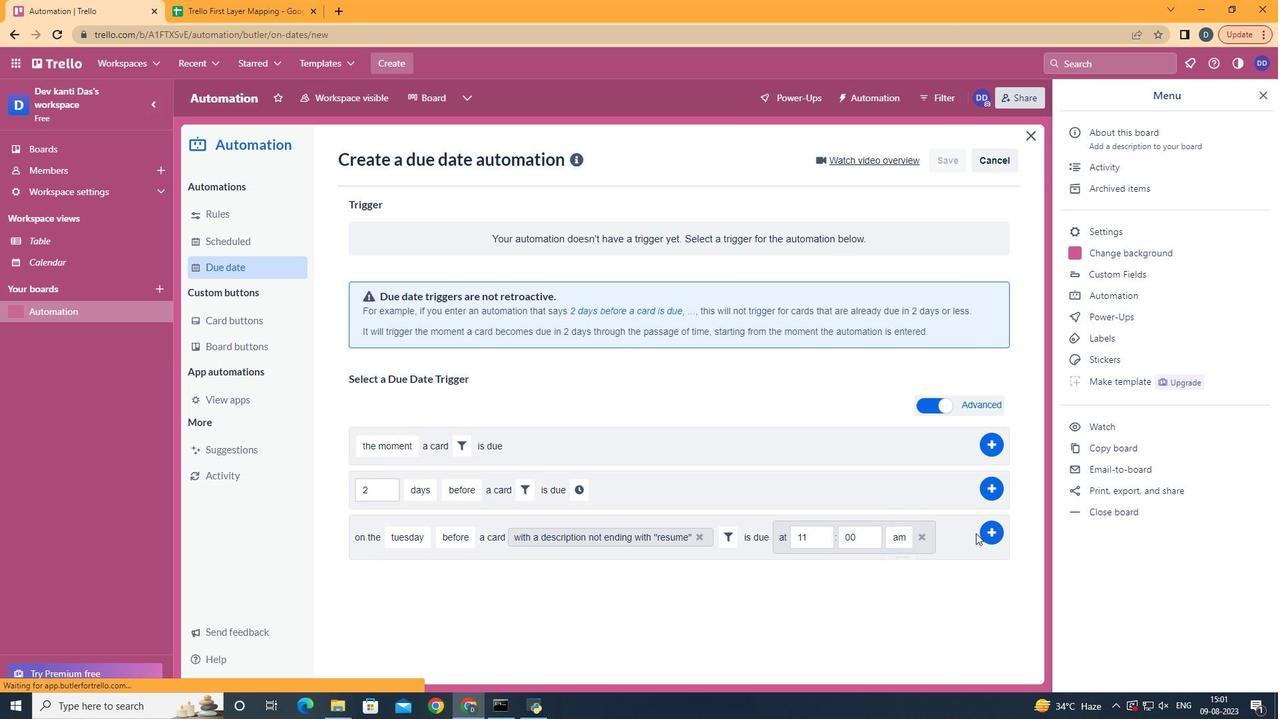 
Action: Mouse moved to (984, 530)
Screenshot: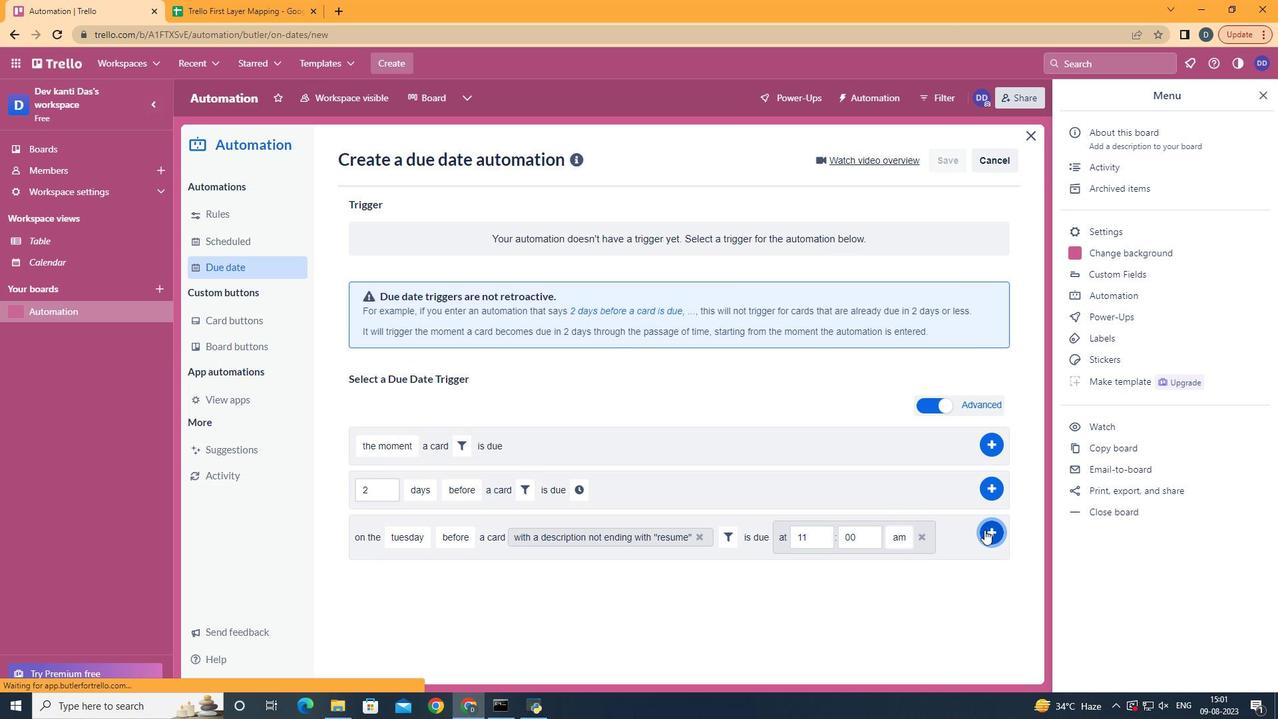 
Action: Mouse pressed left at (984, 530)
Screenshot: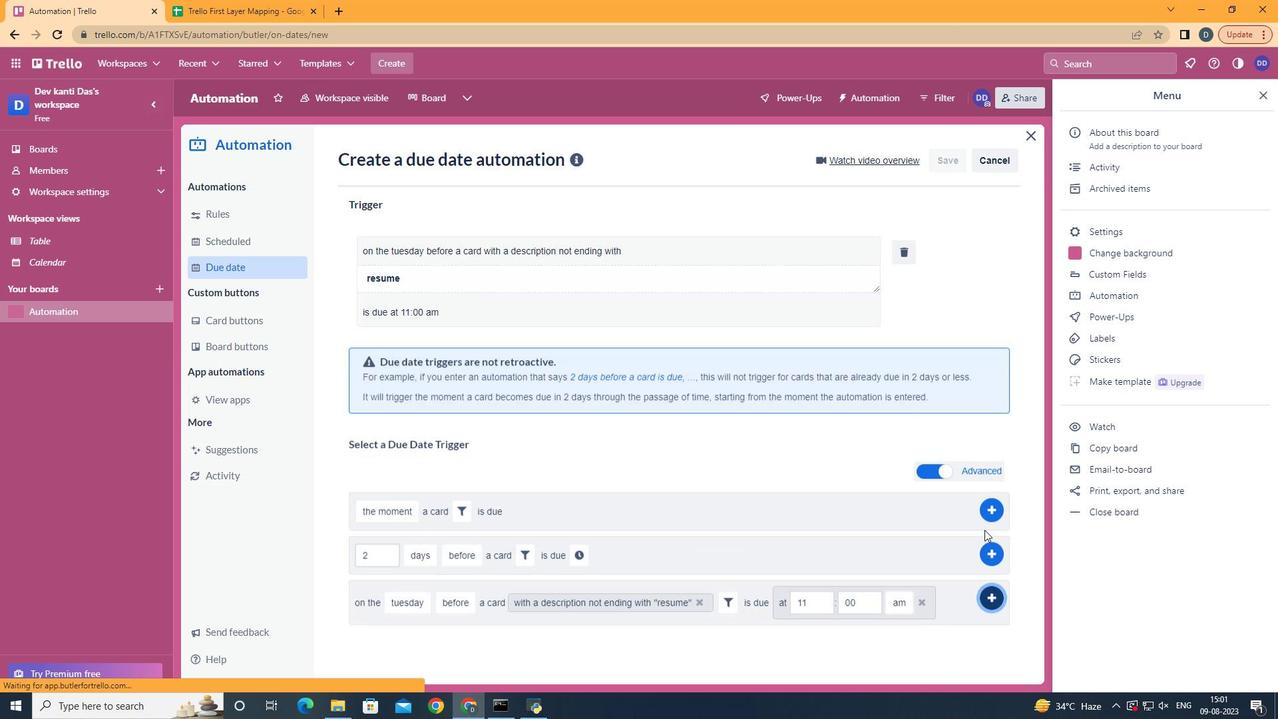 
Action: Mouse moved to (713, 229)
Screenshot: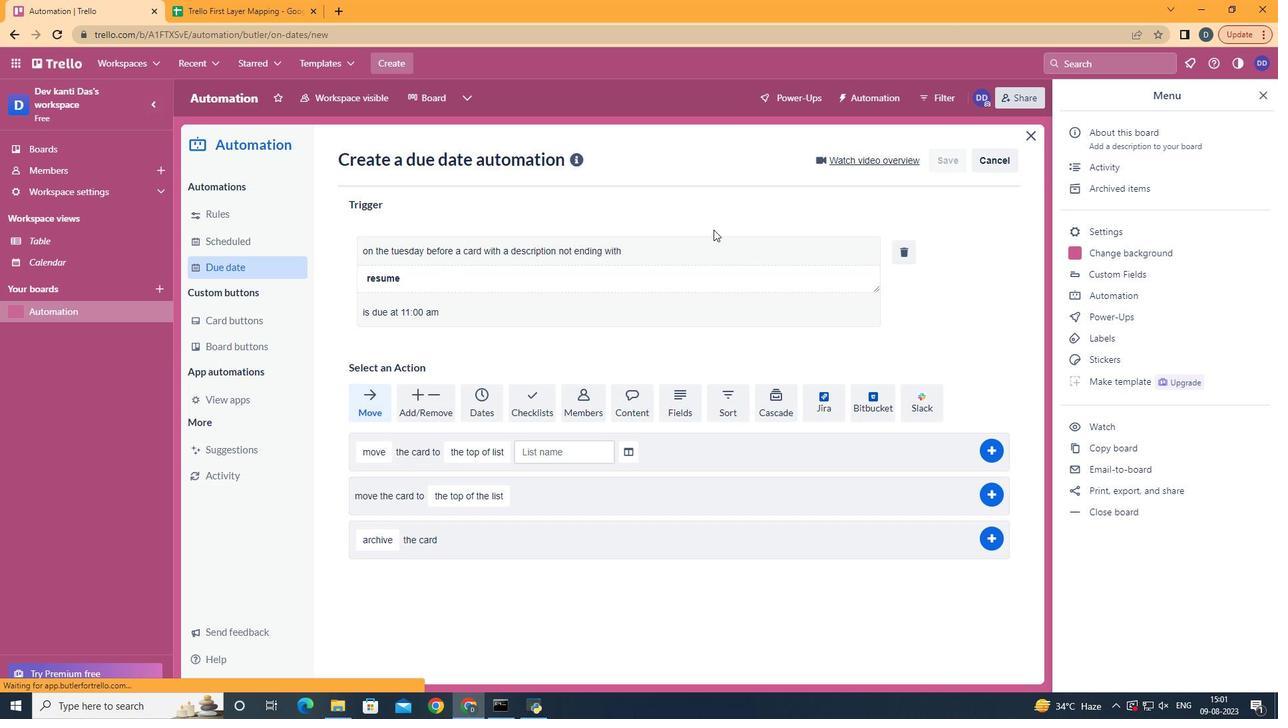 
